 Task: Add Attachment from Trello to Card Card0000000134 in Board Board0000000034 in Workspace WS0000000012 in Trello. Add Cover Yellow to Card Card0000000134 in Board Board0000000034 in Workspace WS0000000012 in Trello. Add "Copy Card To …" Button titled Button0000000134 to "bottom" of the list "To Do" to Card Card0000000134 in Board Board0000000034 in Workspace WS0000000012 in Trello. Add Description DS0000000134 to Card Card0000000134 in Board Board0000000034 in Workspace WS0000000012 in Trello. Add Comment CM0000000134 to Card Card0000000134 in Board Board0000000034 in Workspace WS0000000012 in Trello
Action: Mouse moved to (398, 427)
Screenshot: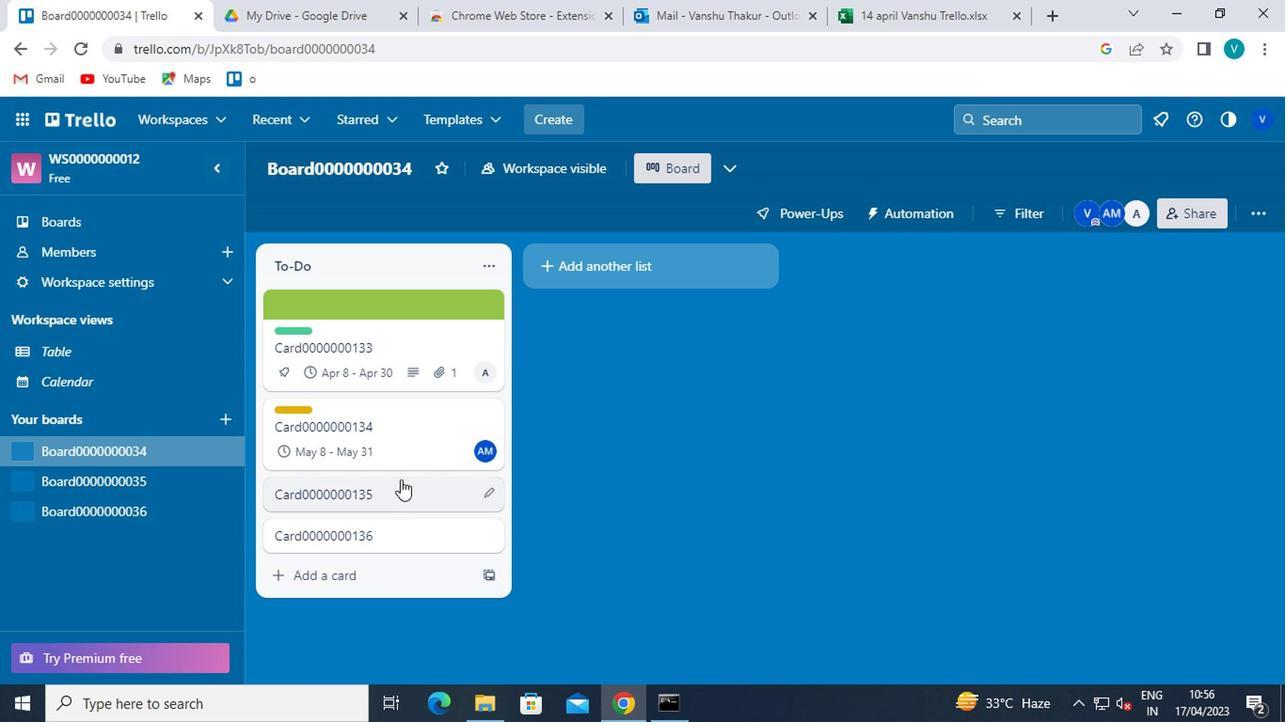 
Action: Mouse pressed left at (398, 427)
Screenshot: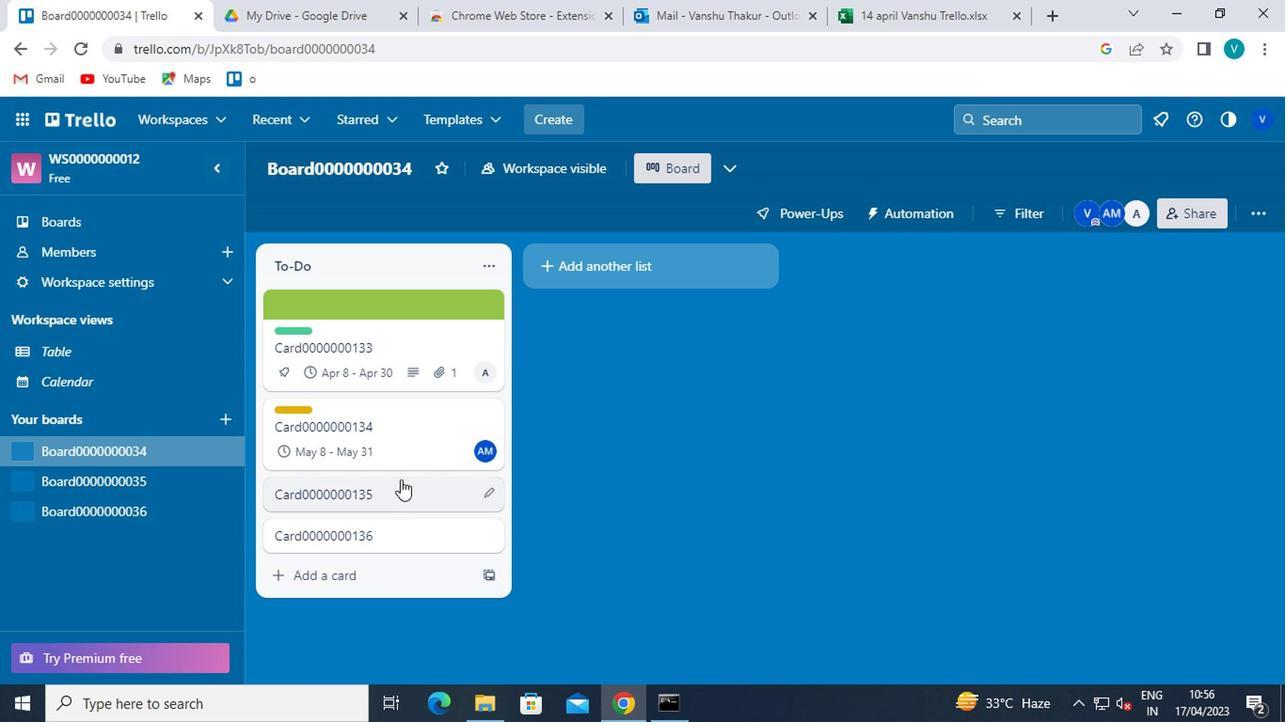 
Action: Mouse moved to (910, 470)
Screenshot: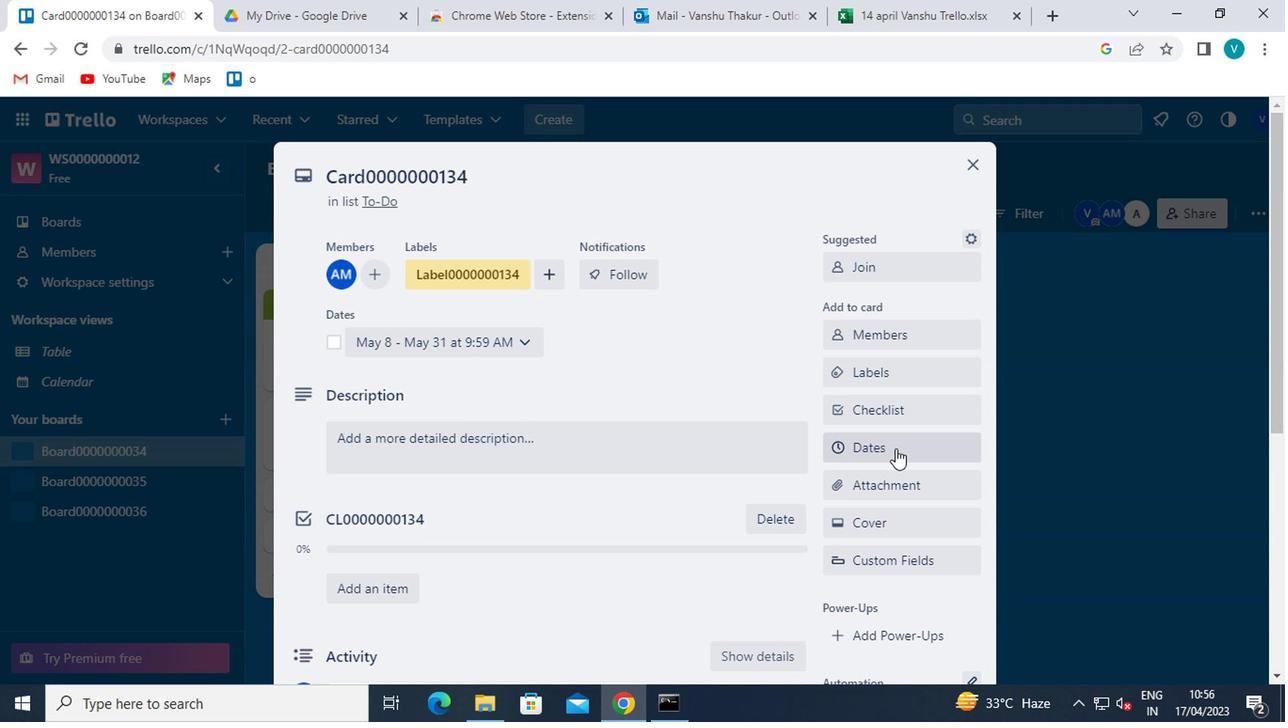 
Action: Mouse pressed left at (910, 470)
Screenshot: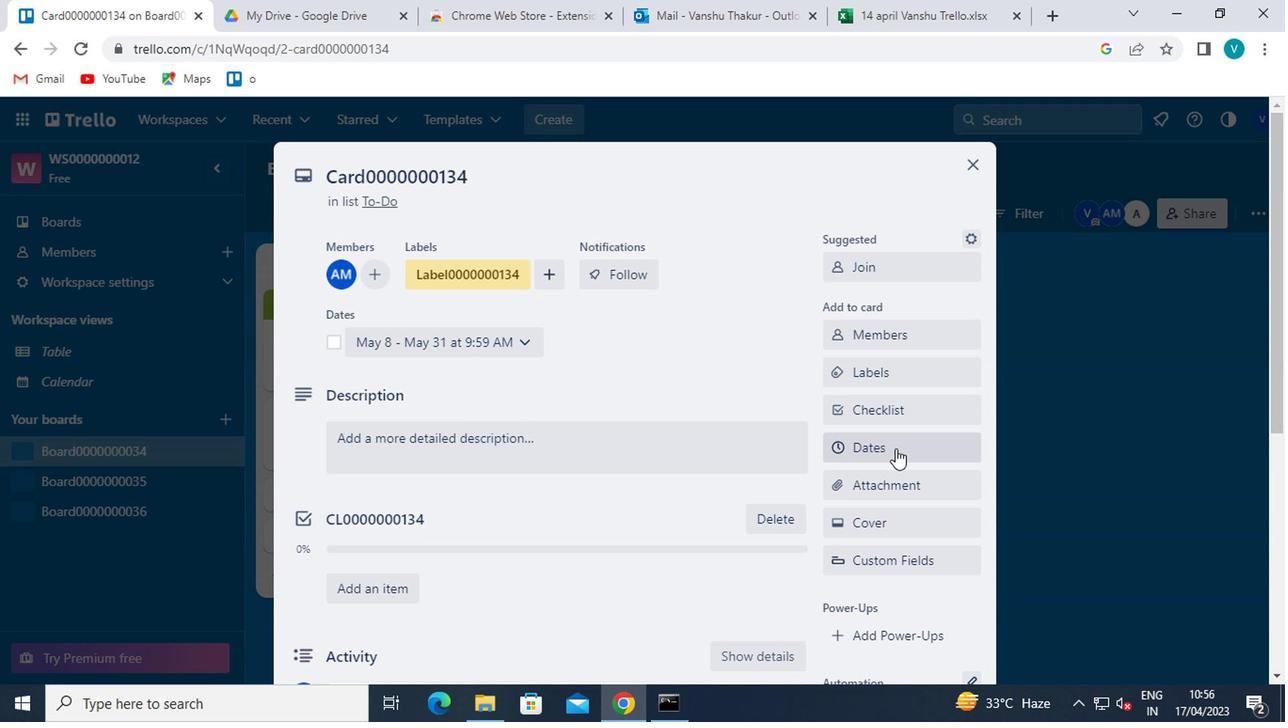 
Action: Mouse moved to (912, 474)
Screenshot: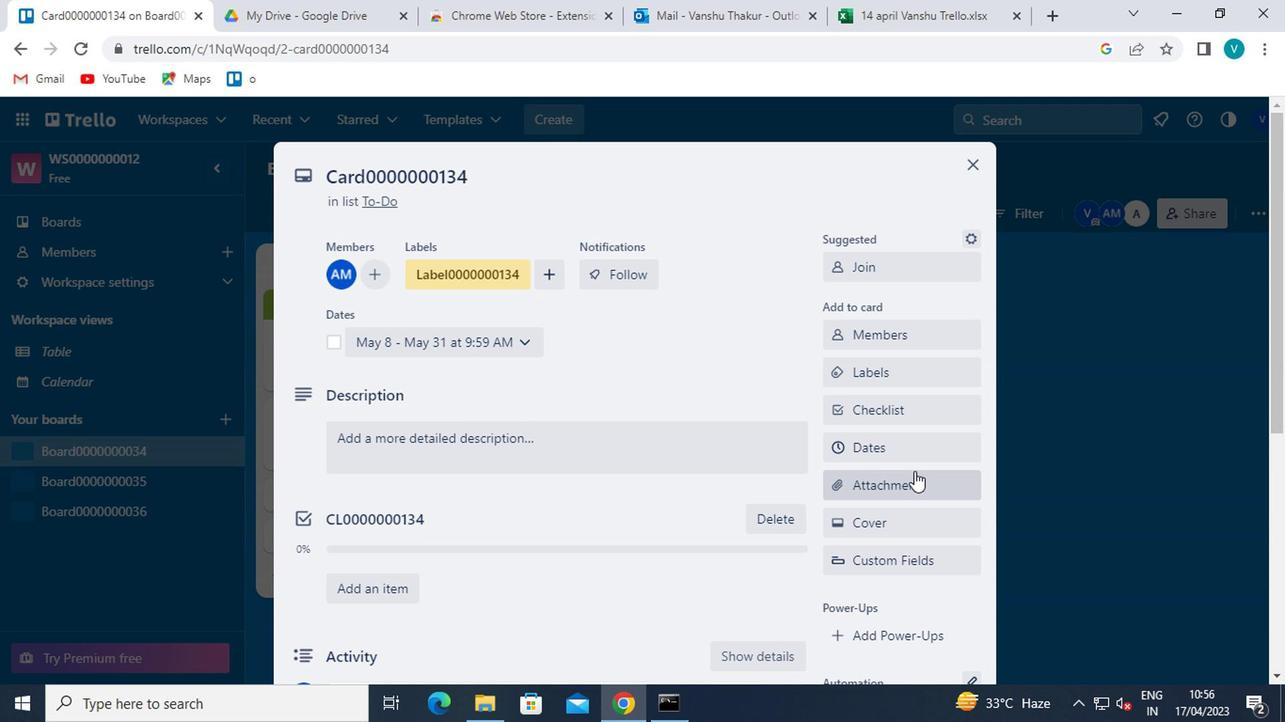 
Action: Mouse pressed left at (912, 474)
Screenshot: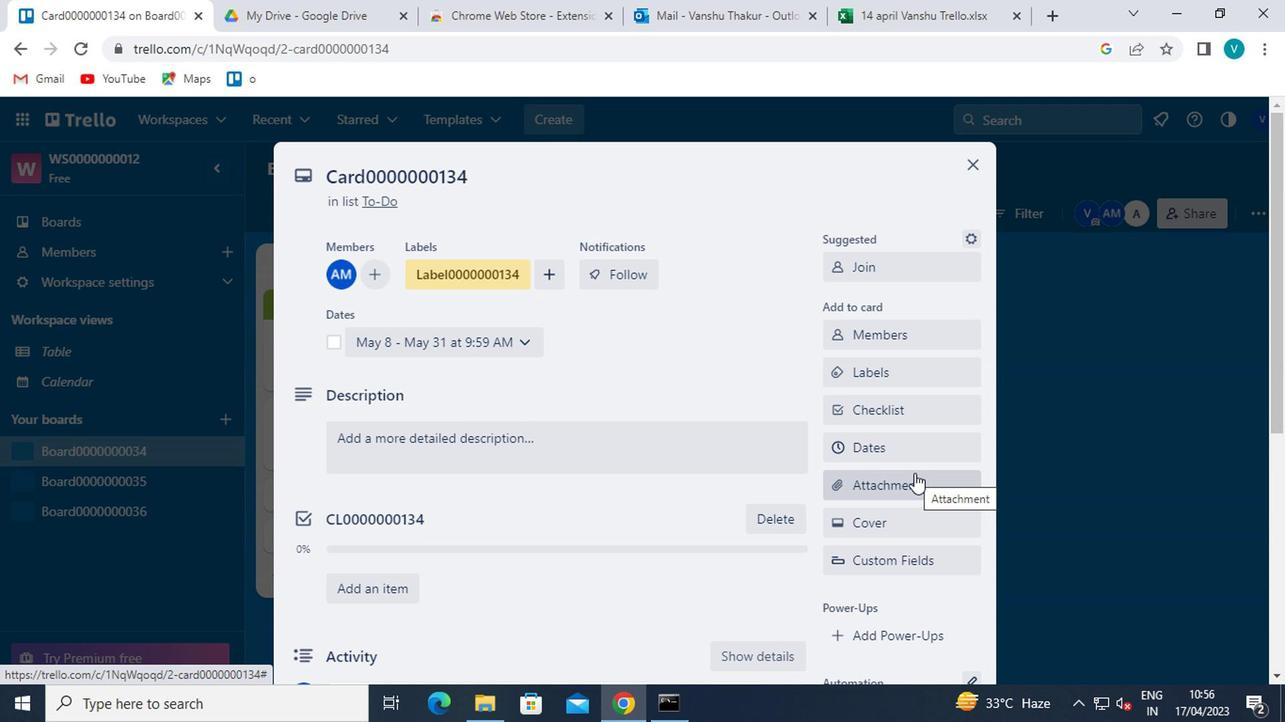 
Action: Mouse moved to (886, 232)
Screenshot: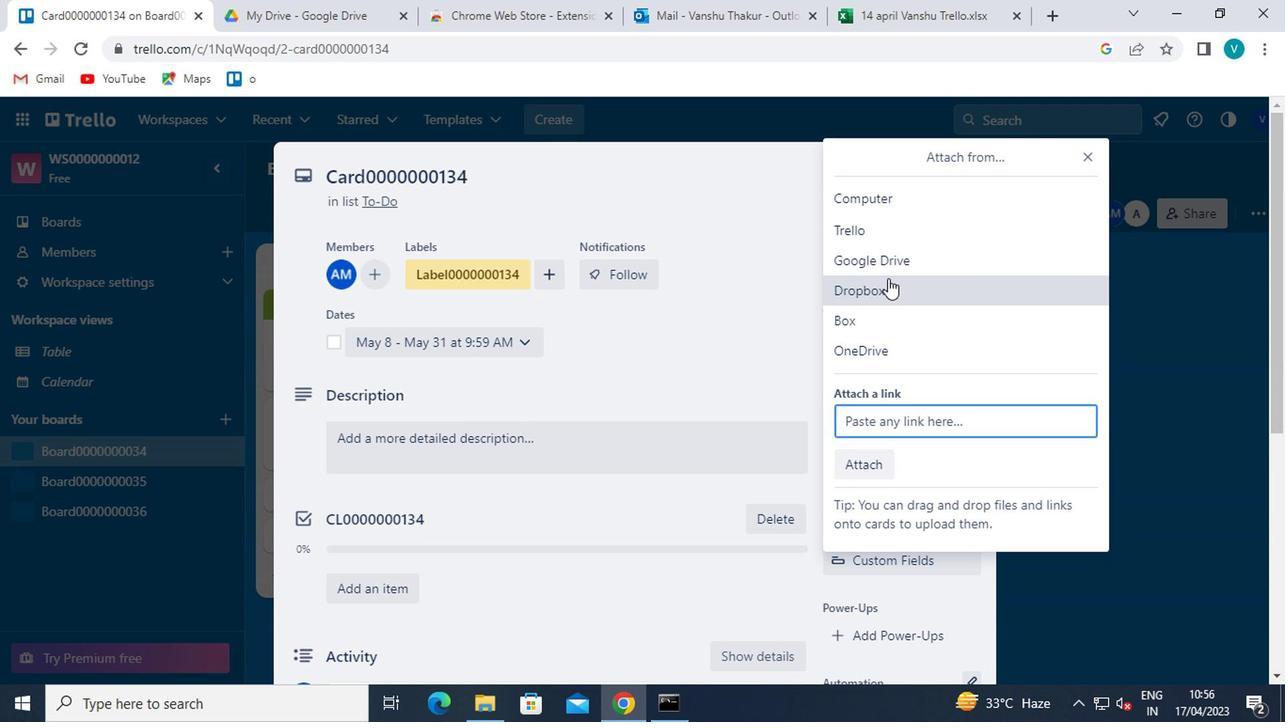 
Action: Mouse pressed left at (886, 232)
Screenshot: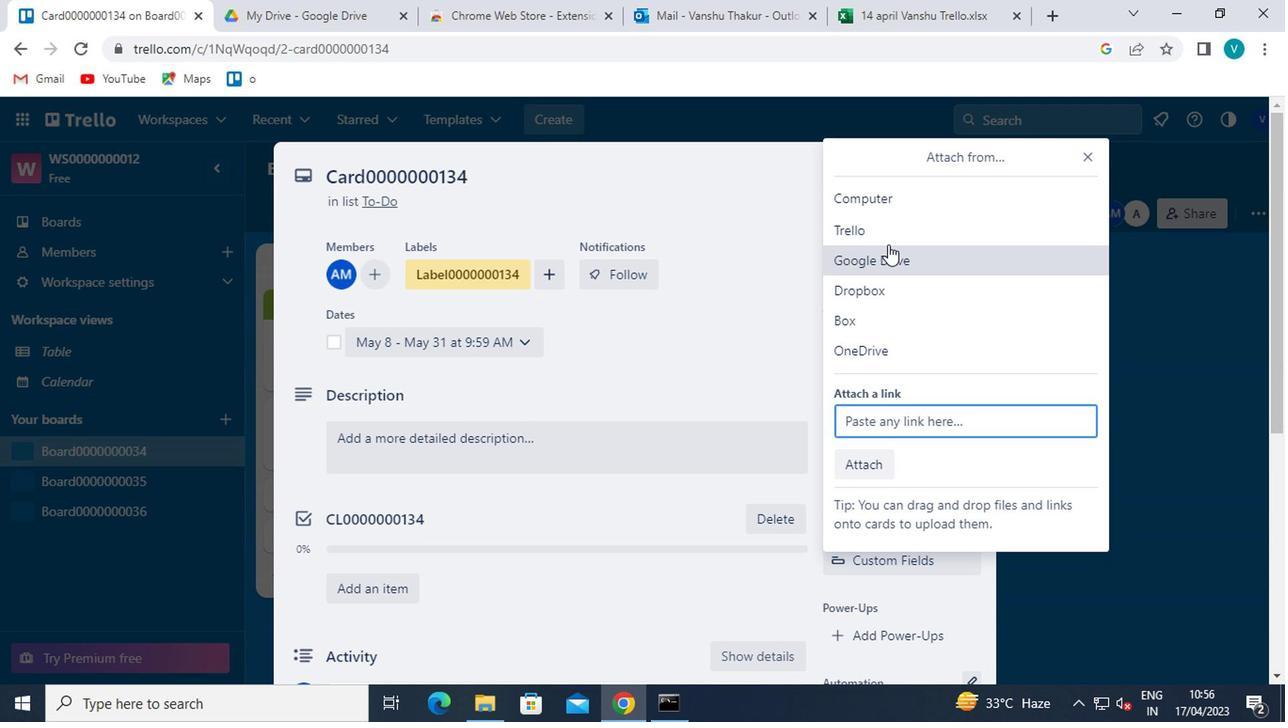 
Action: Mouse moved to (901, 356)
Screenshot: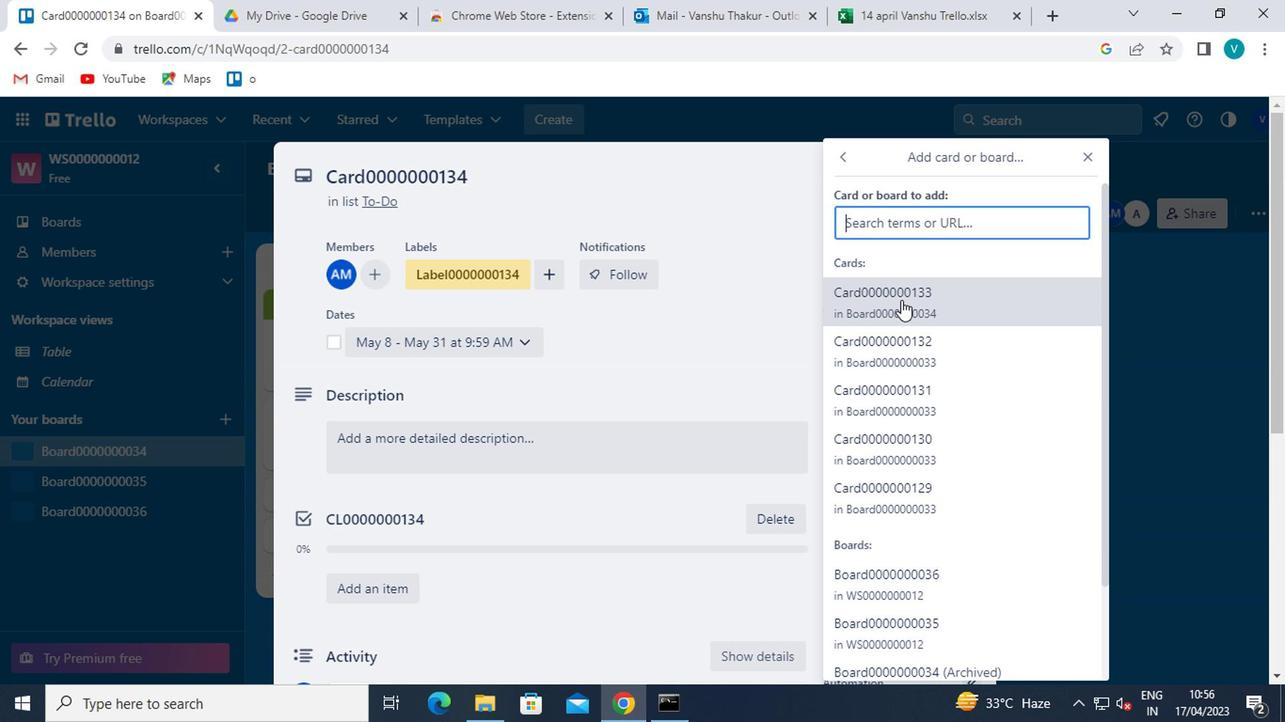 
Action: Mouse pressed left at (901, 356)
Screenshot: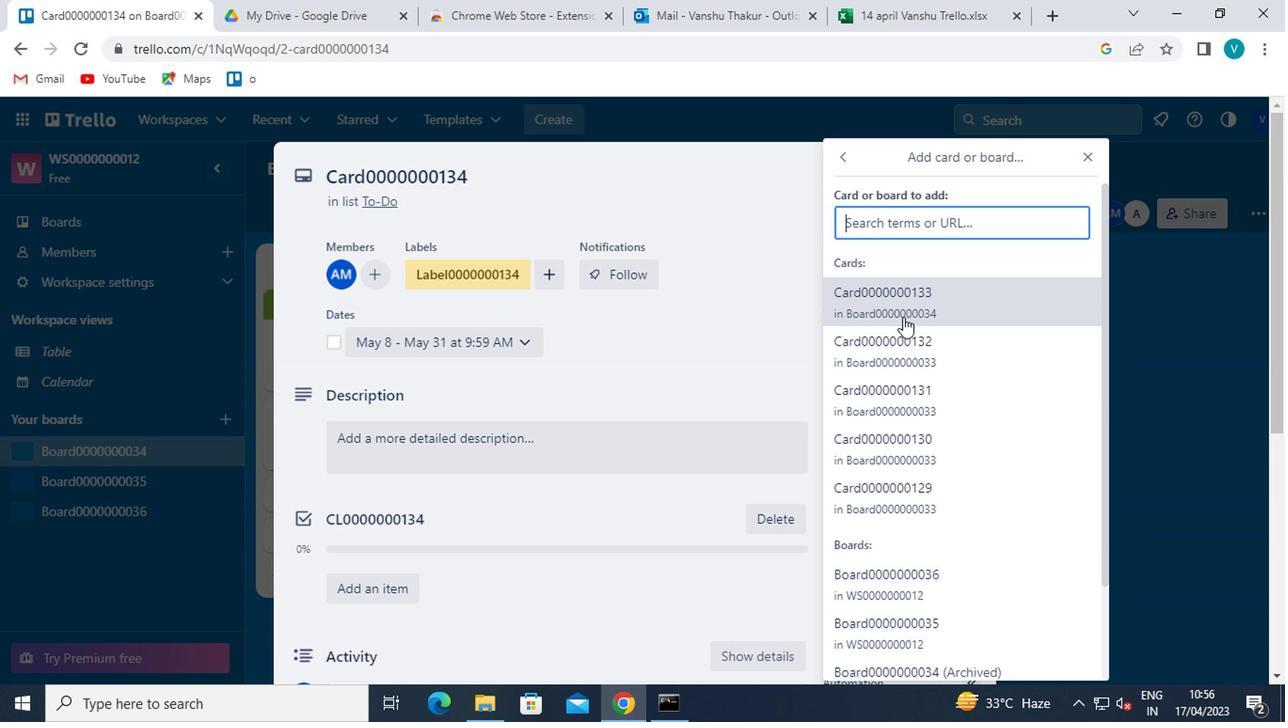 
Action: Mouse moved to (898, 519)
Screenshot: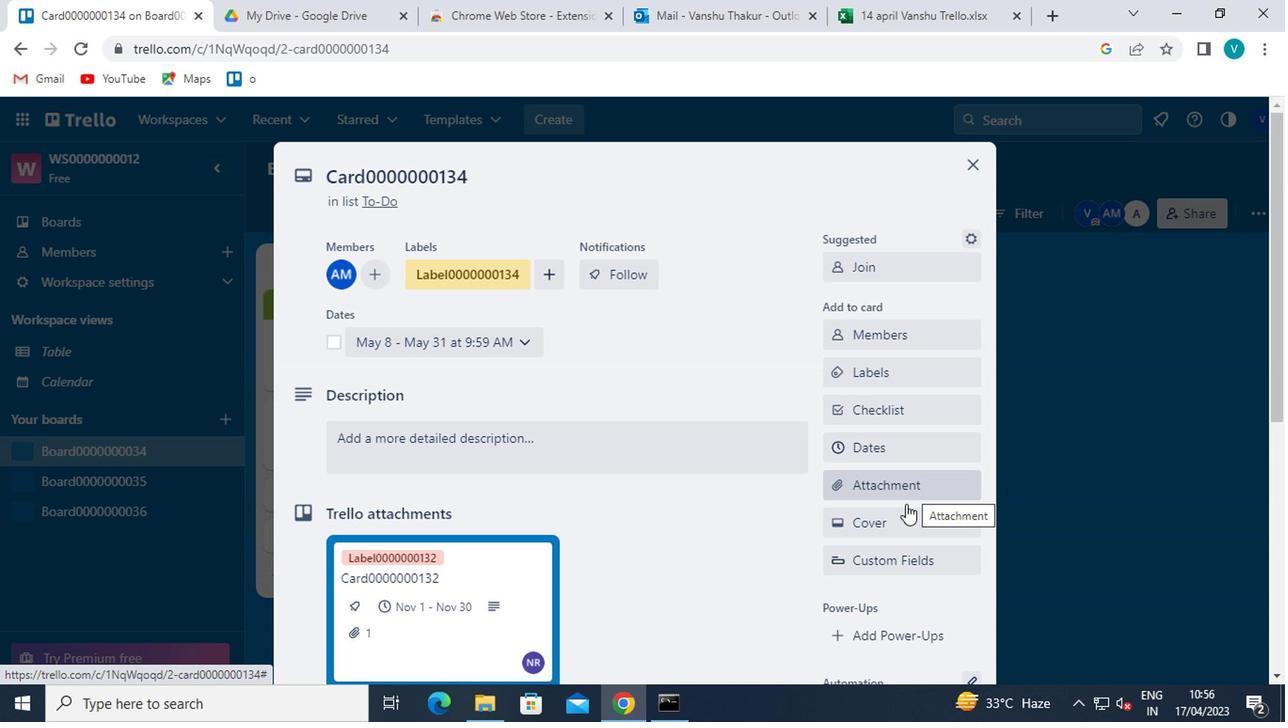 
Action: Mouse pressed left at (898, 519)
Screenshot: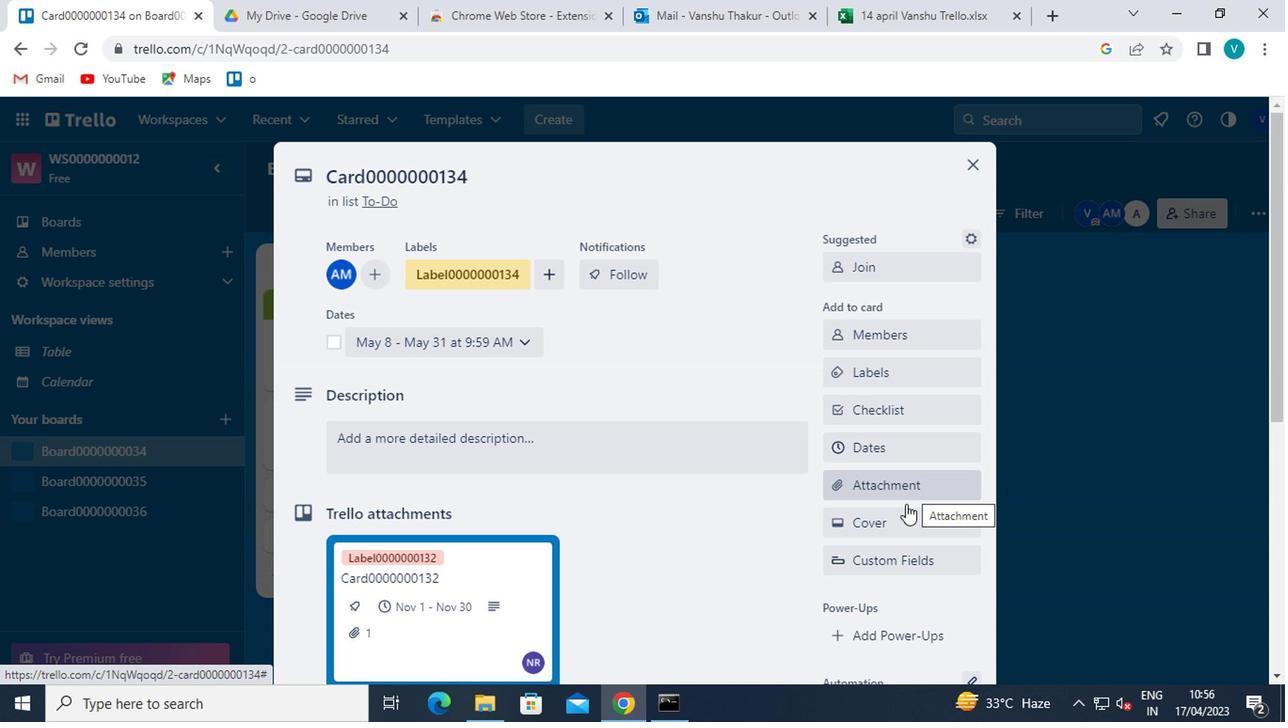 
Action: Mouse moved to (907, 333)
Screenshot: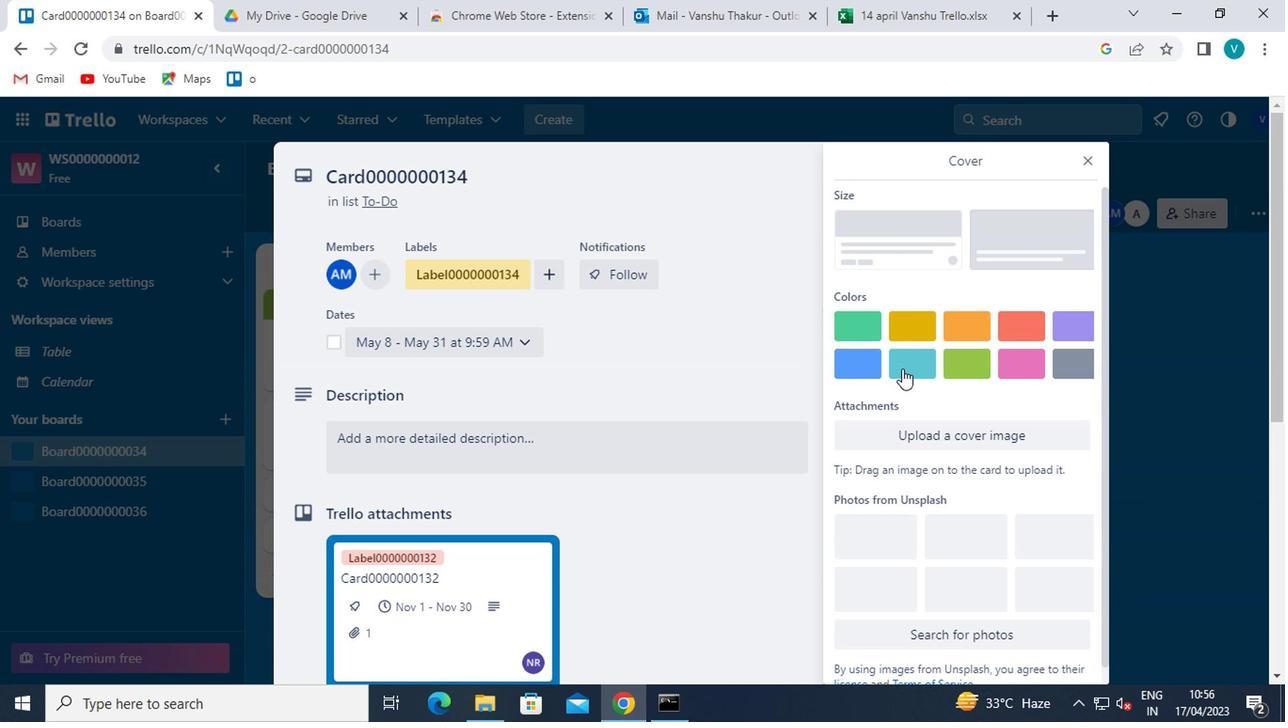 
Action: Mouse pressed left at (907, 333)
Screenshot: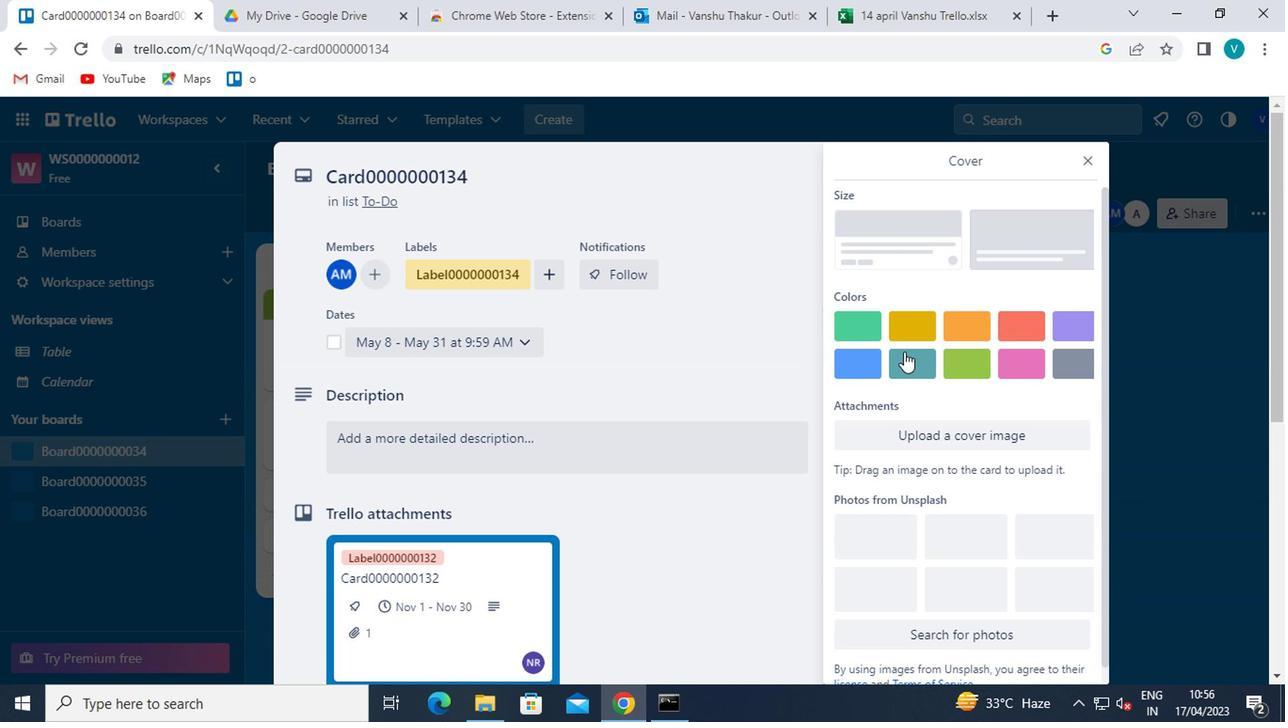 
Action: Mouse moved to (1083, 166)
Screenshot: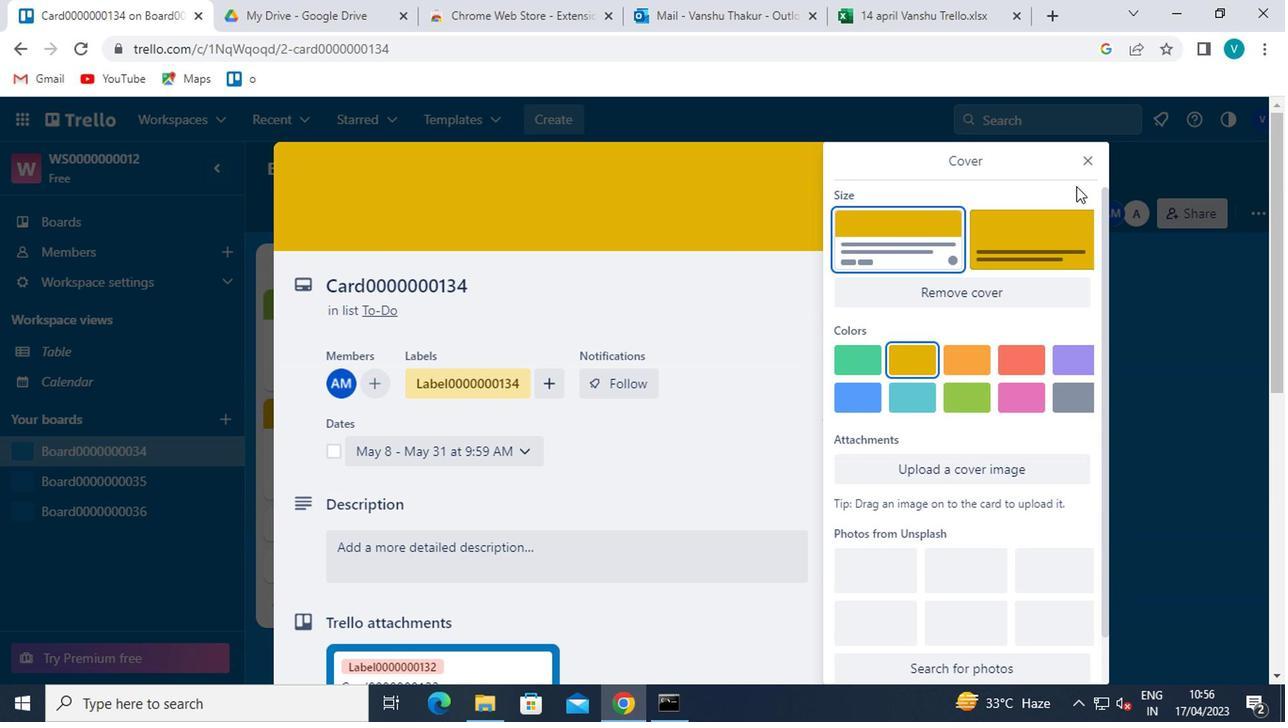 
Action: Mouse pressed left at (1083, 166)
Screenshot: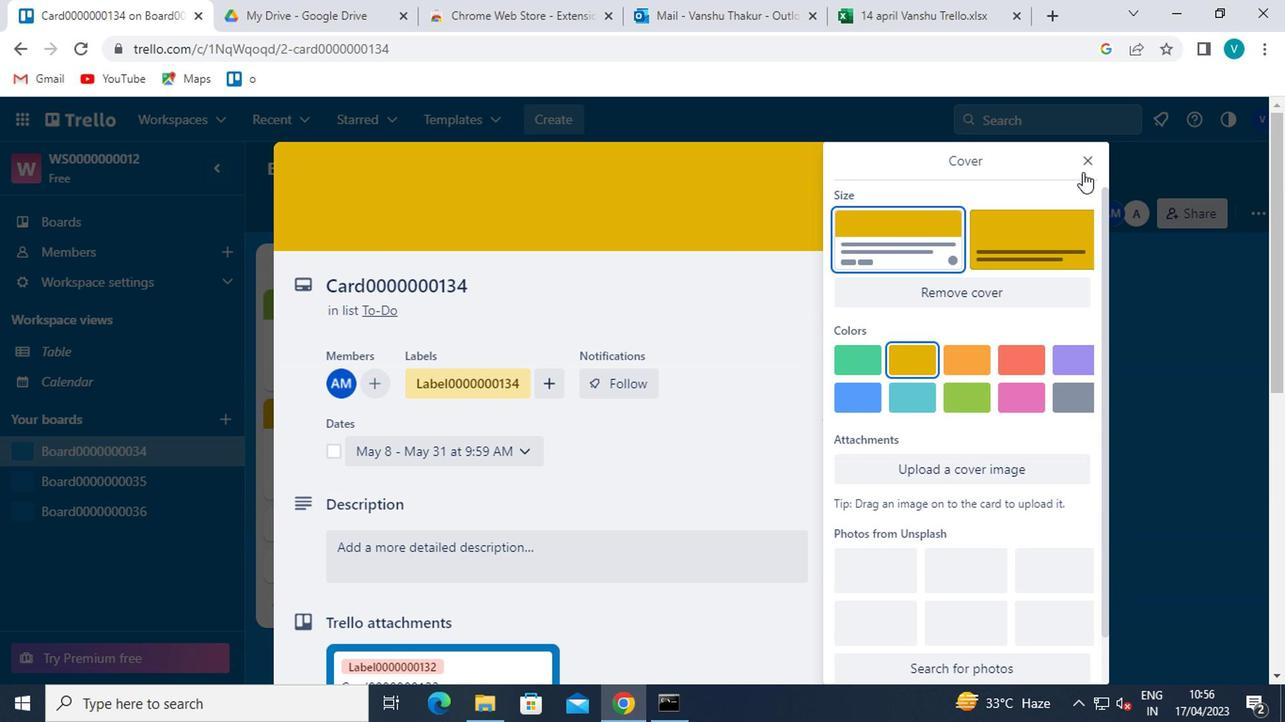 
Action: Mouse moved to (919, 435)
Screenshot: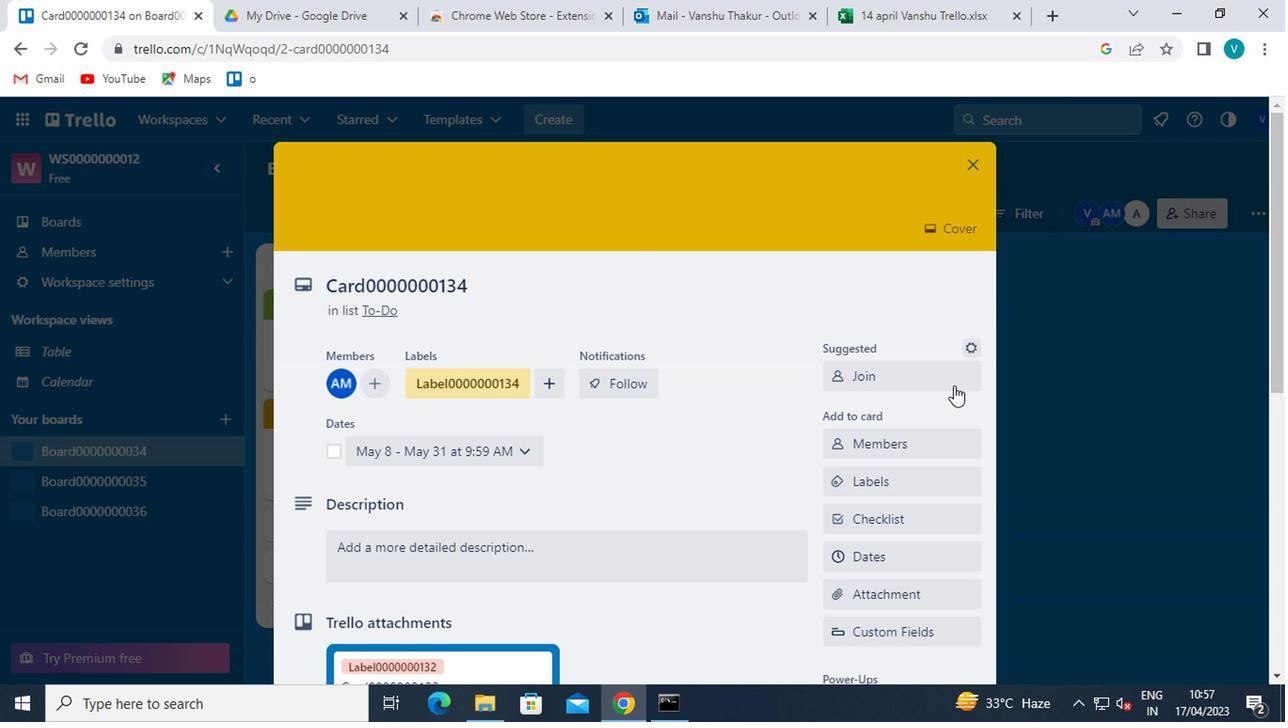 
Action: Mouse scrolled (919, 433) with delta (0, -1)
Screenshot: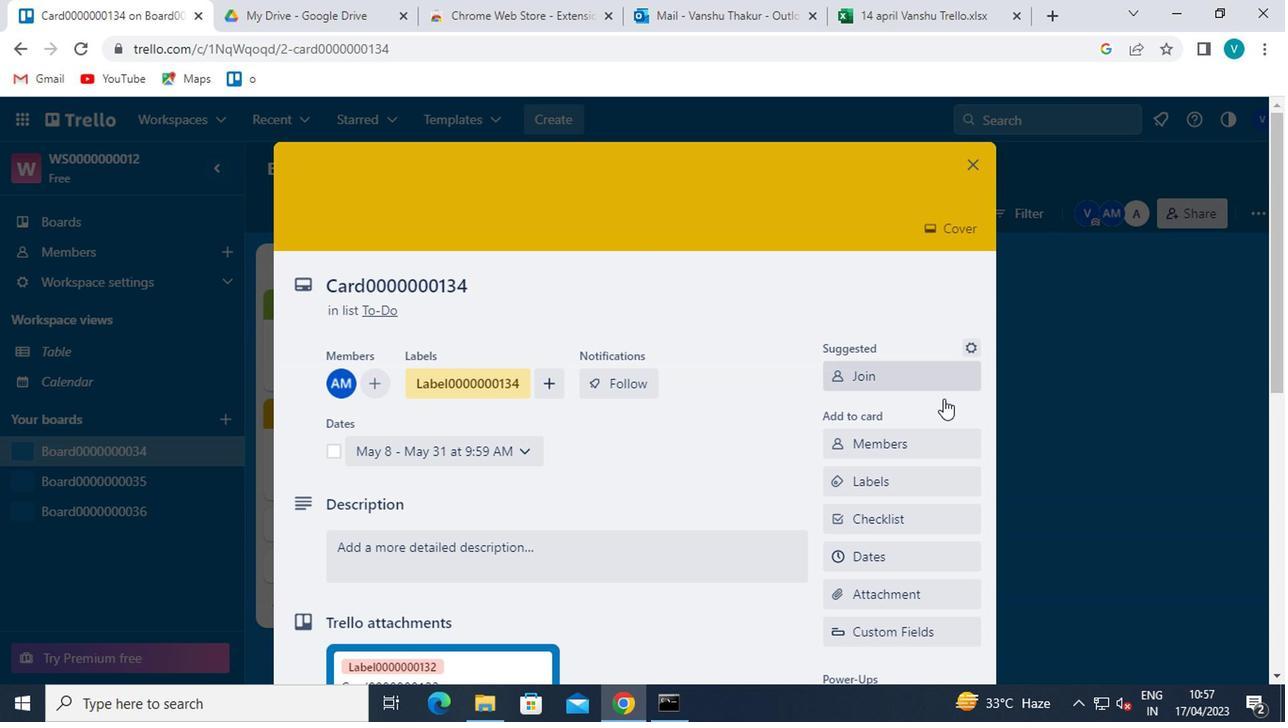 
Action: Mouse moved to (919, 437)
Screenshot: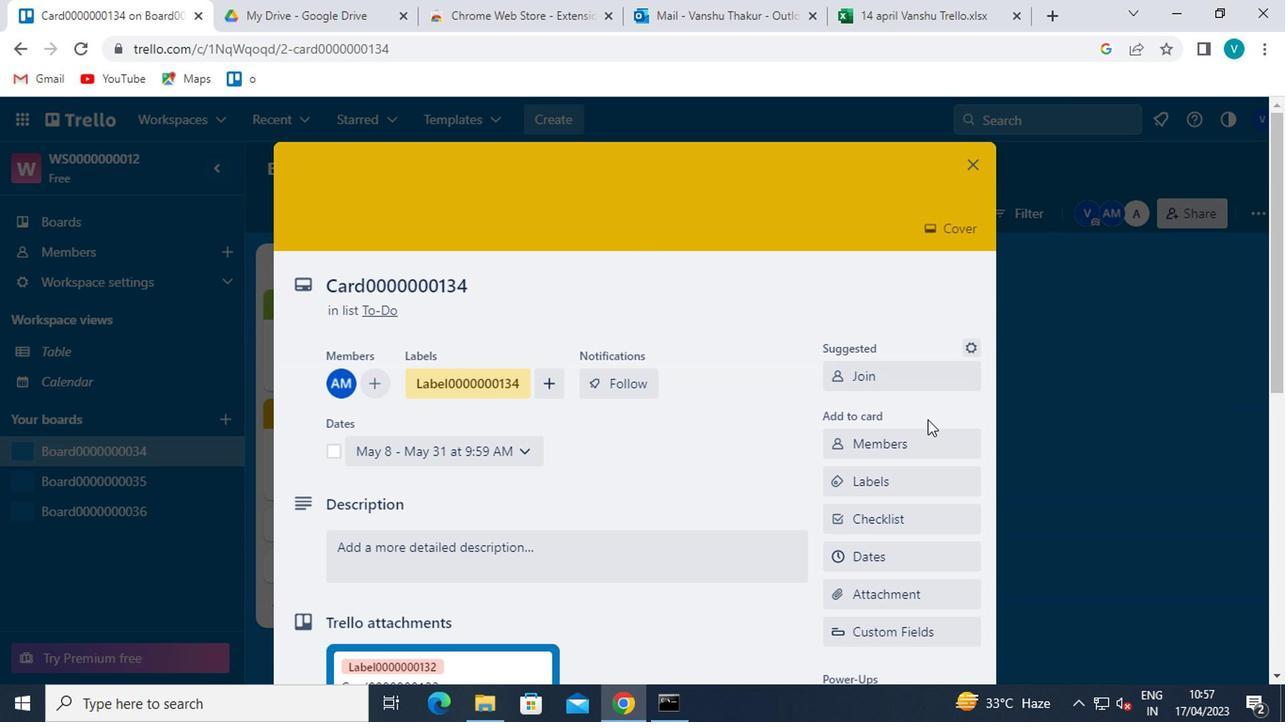 
Action: Mouse scrolled (919, 437) with delta (0, 0)
Screenshot: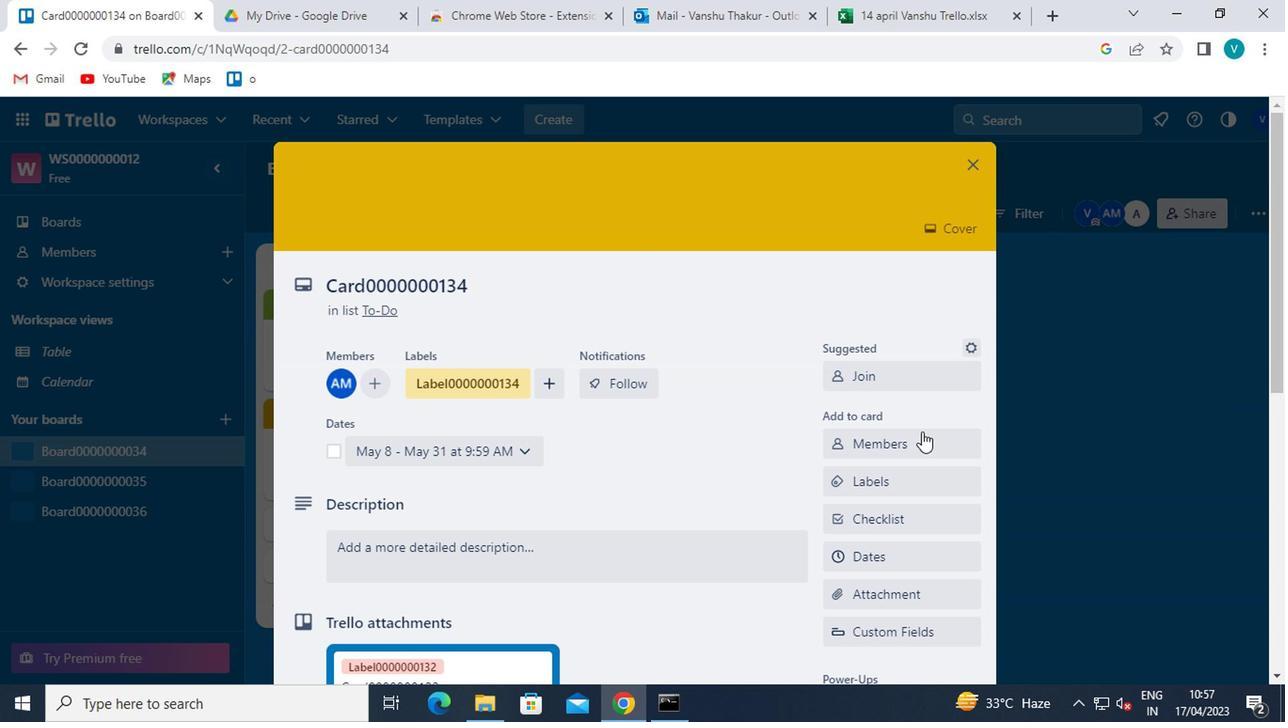 
Action: Mouse moved to (919, 441)
Screenshot: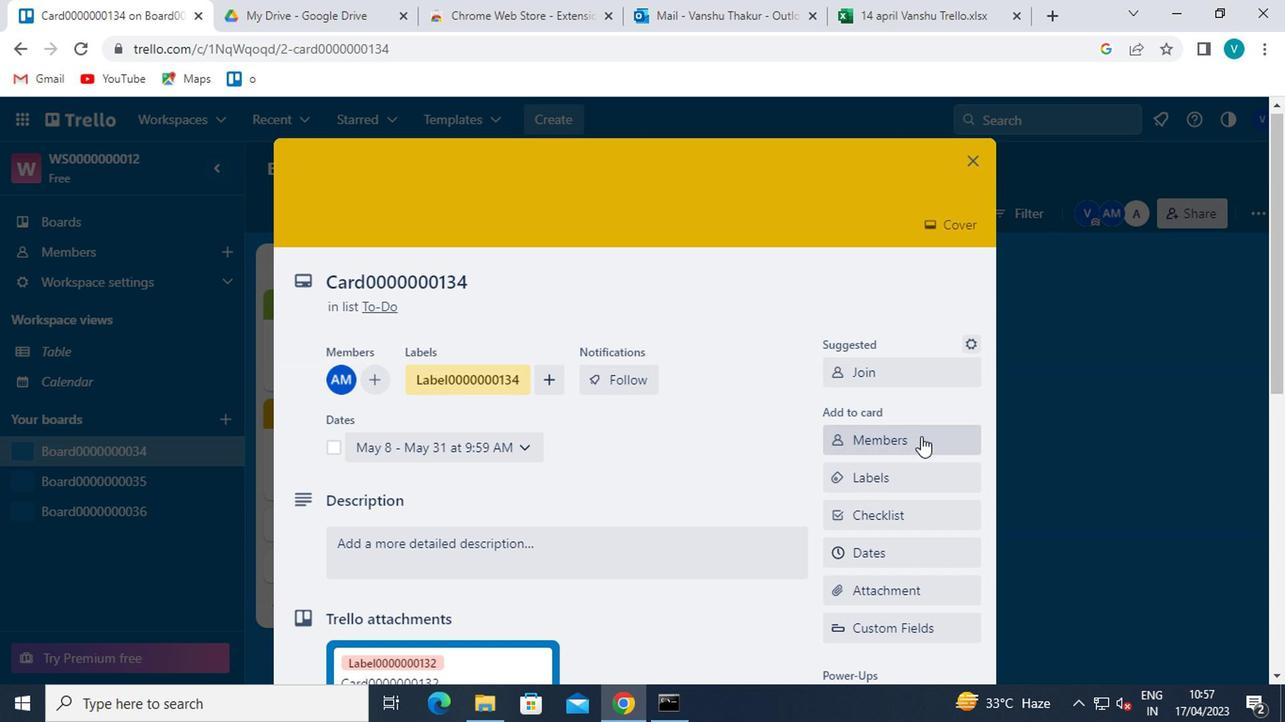 
Action: Mouse scrolled (919, 440) with delta (0, -1)
Screenshot: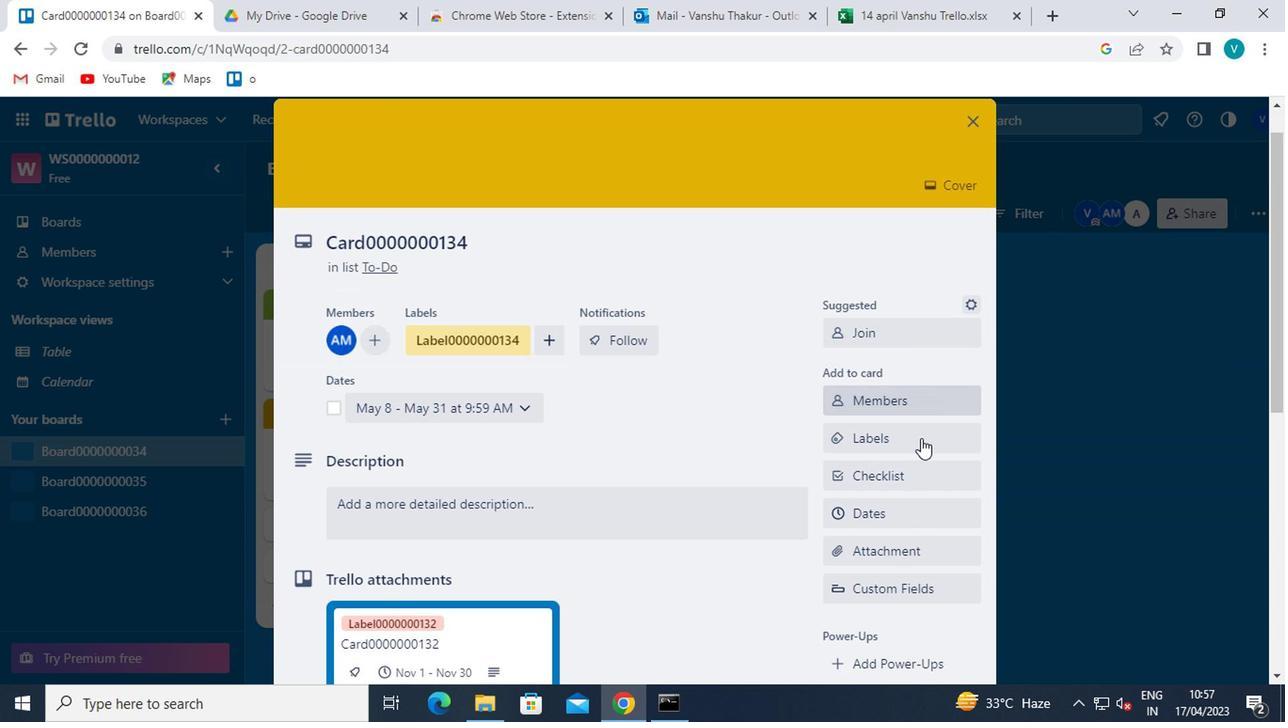 
Action: Mouse moved to (903, 554)
Screenshot: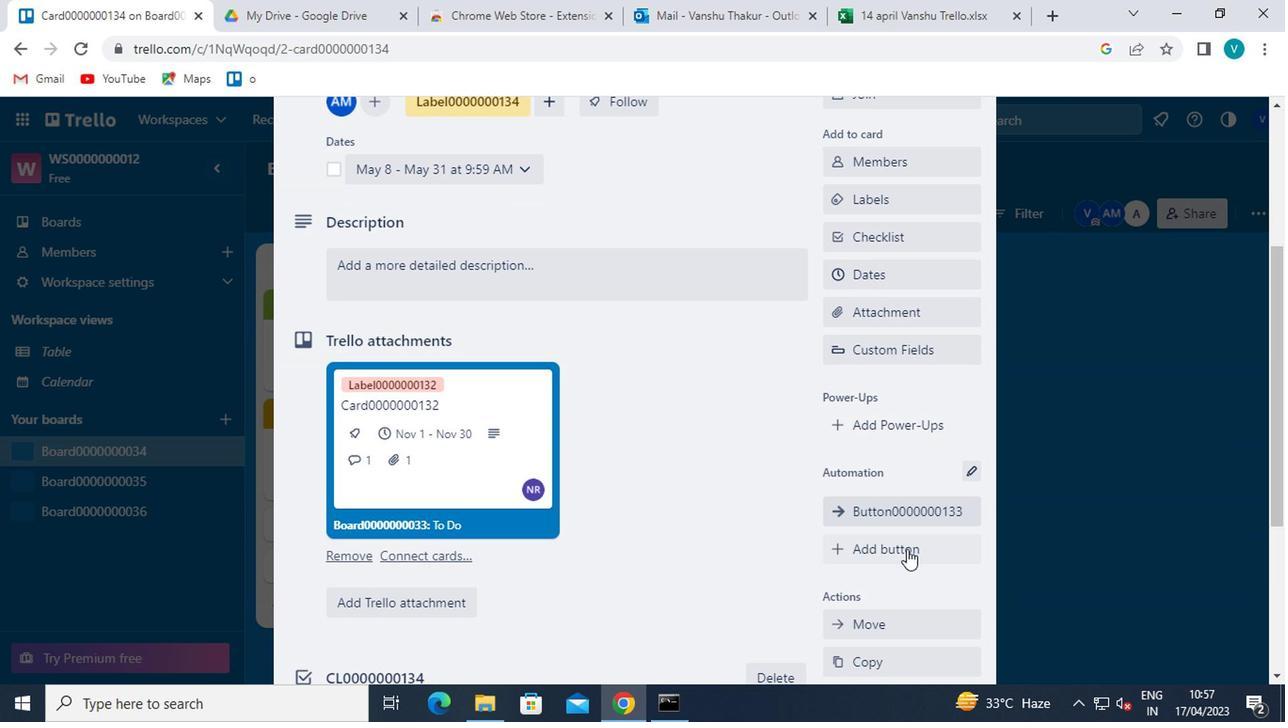 
Action: Mouse pressed left at (903, 554)
Screenshot: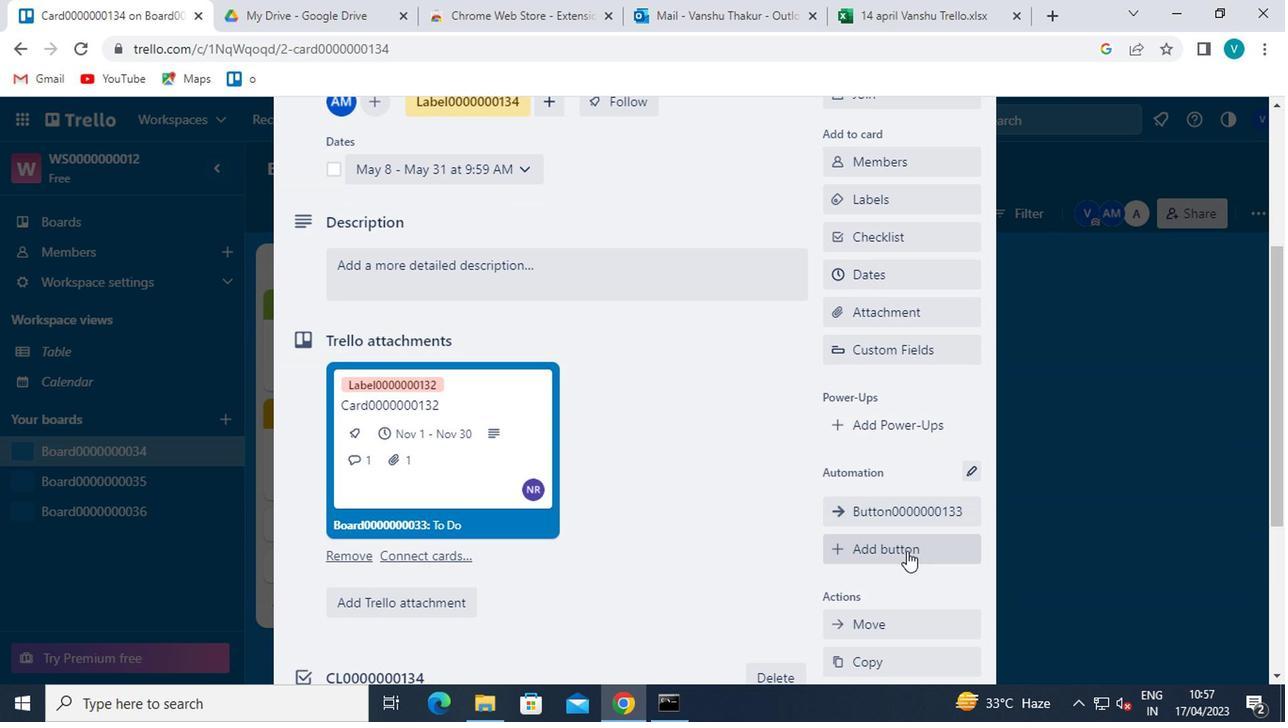 
Action: Mouse moved to (921, 277)
Screenshot: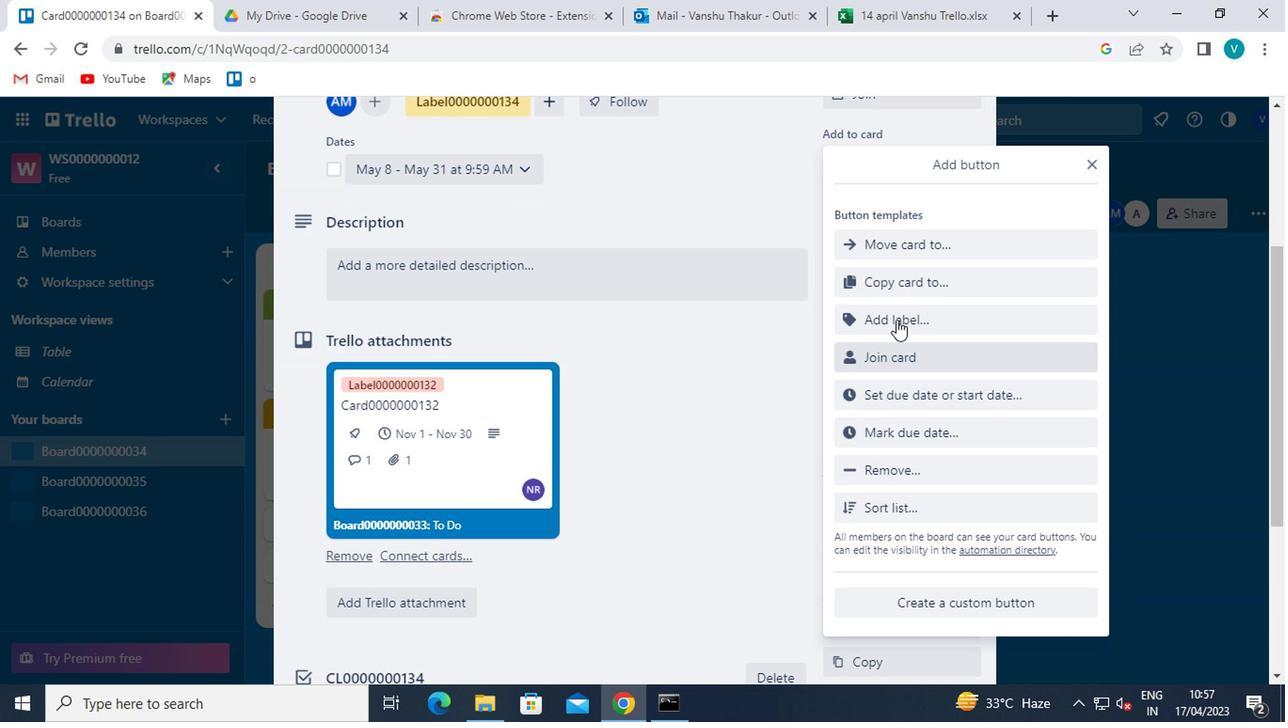 
Action: Mouse pressed left at (921, 277)
Screenshot: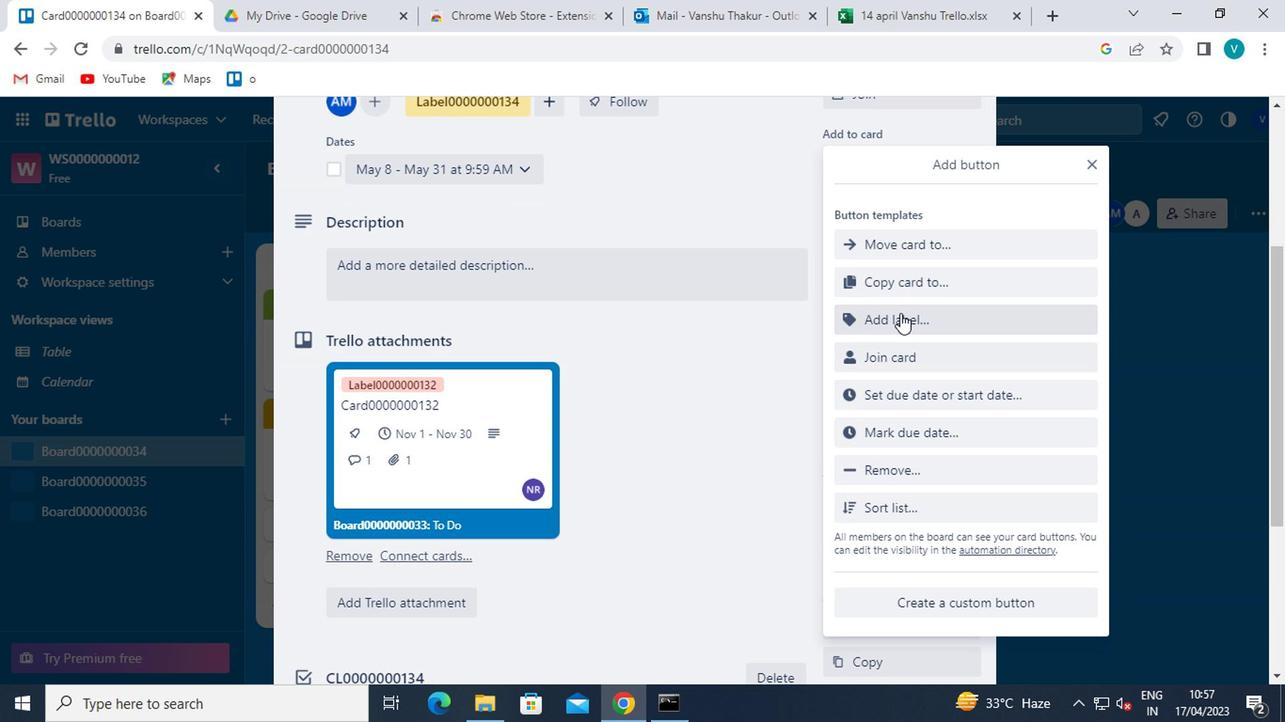 
Action: Mouse moved to (956, 243)
Screenshot: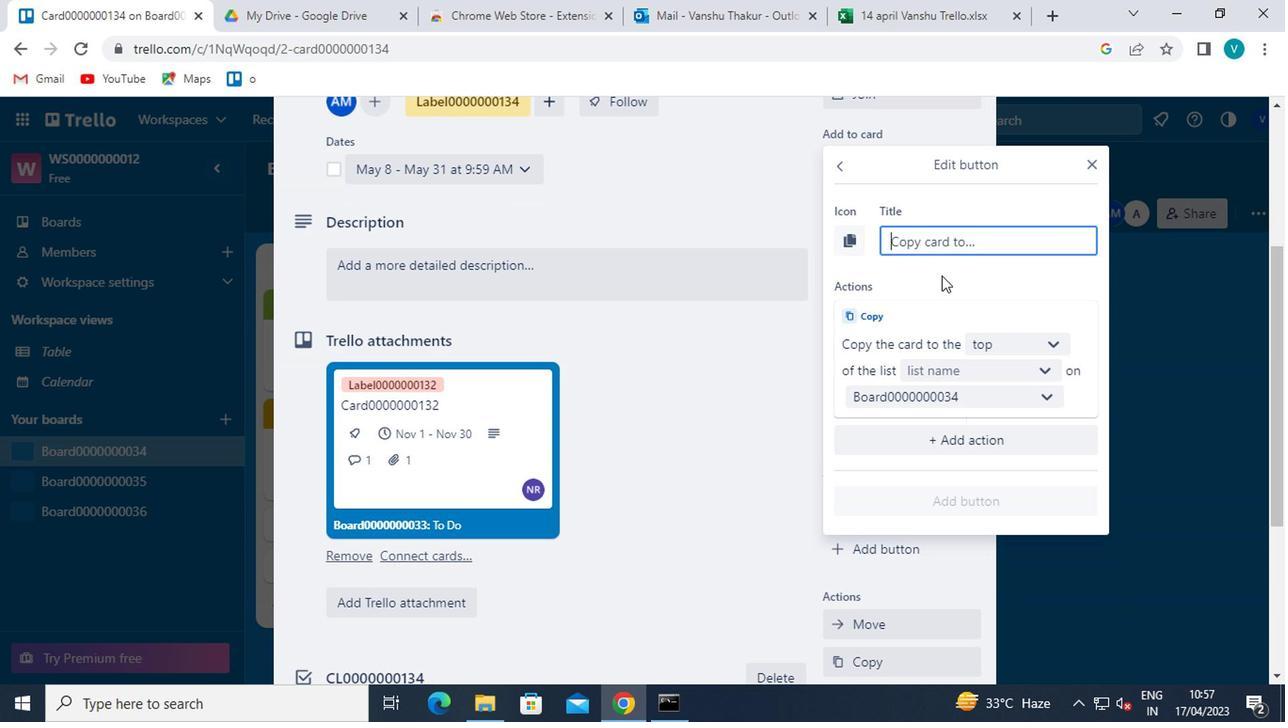 
Action: Mouse pressed left at (956, 243)
Screenshot: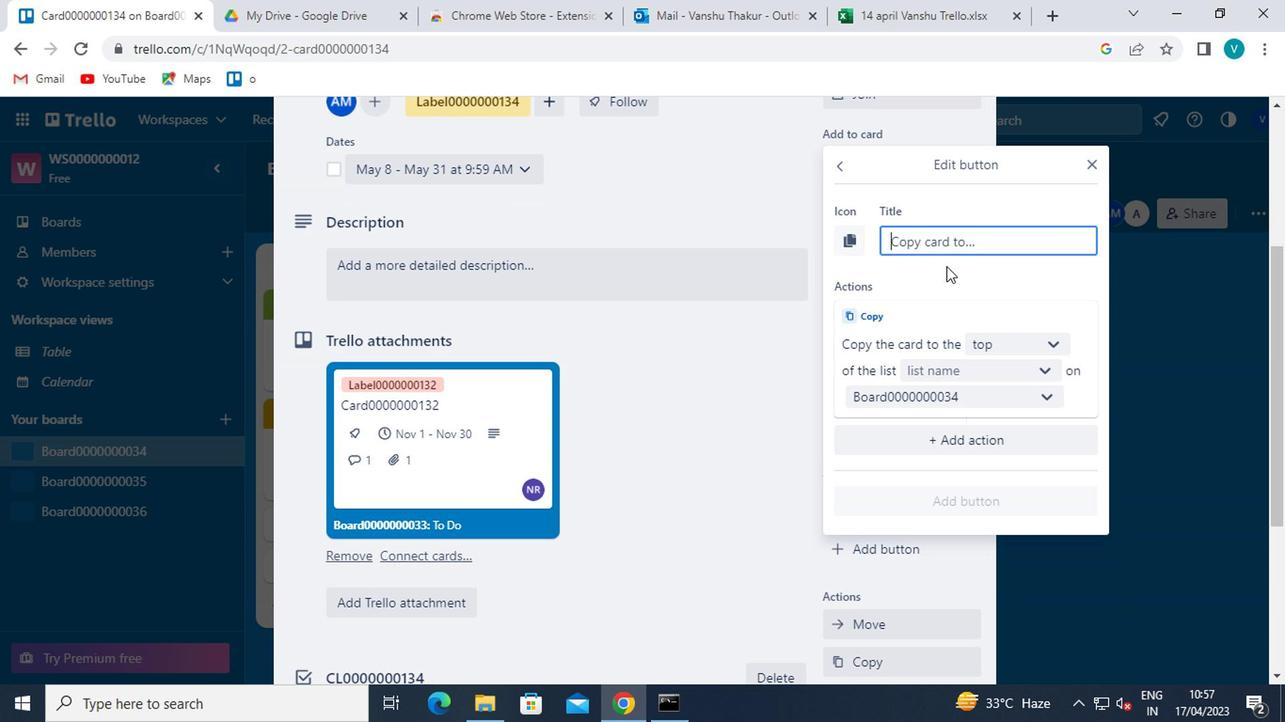 
Action: Key pressed <Key.shift>BUTTON0000000134
Screenshot: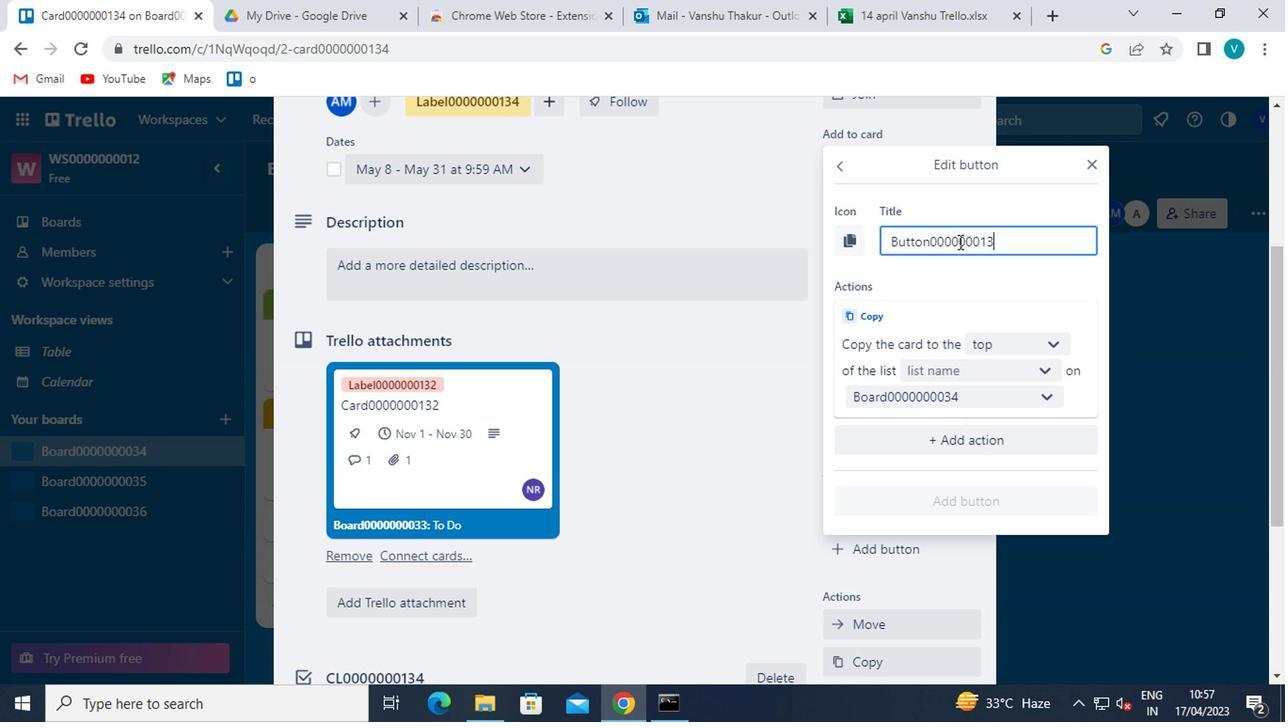 
Action: Mouse moved to (1010, 352)
Screenshot: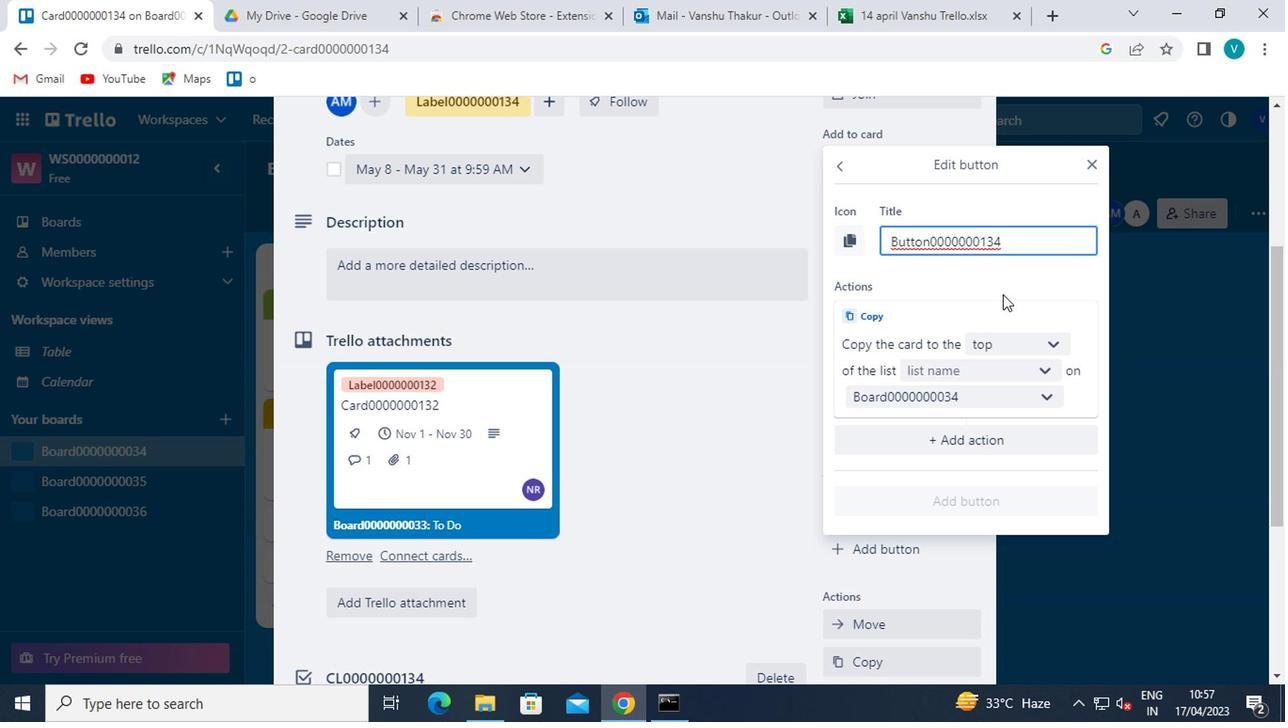 
Action: Mouse pressed left at (1010, 352)
Screenshot: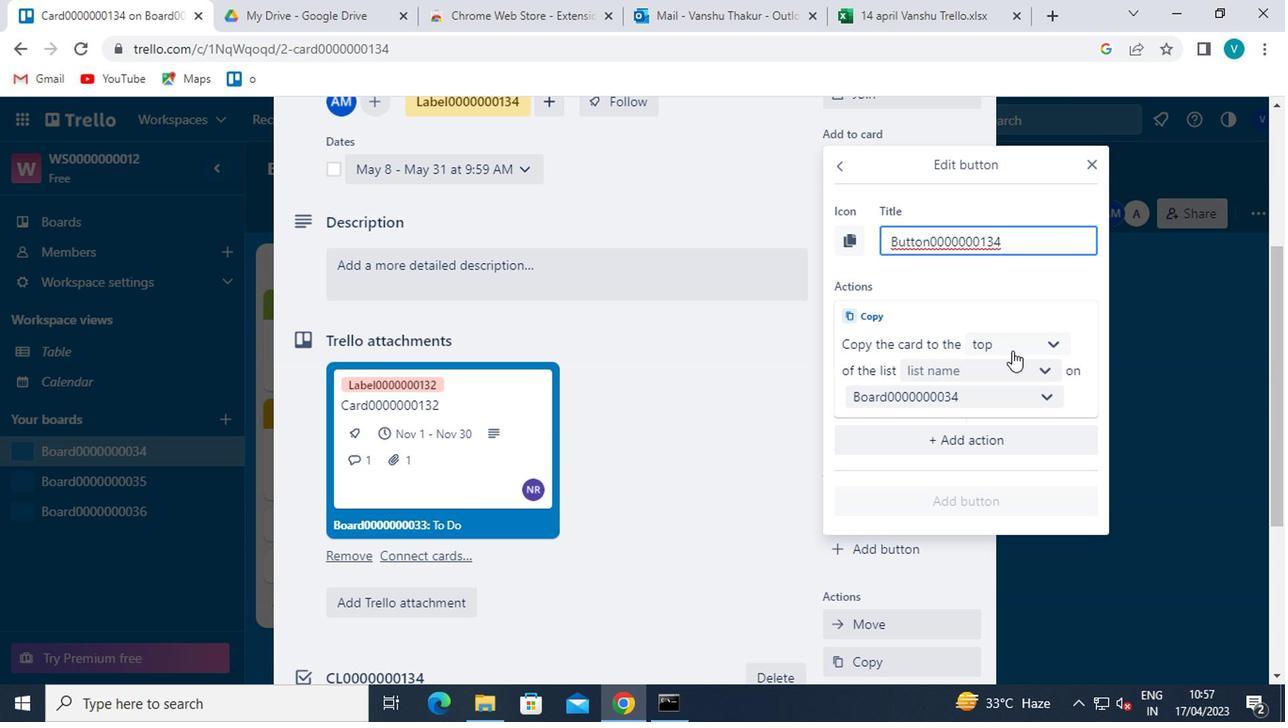
Action: Mouse moved to (1006, 409)
Screenshot: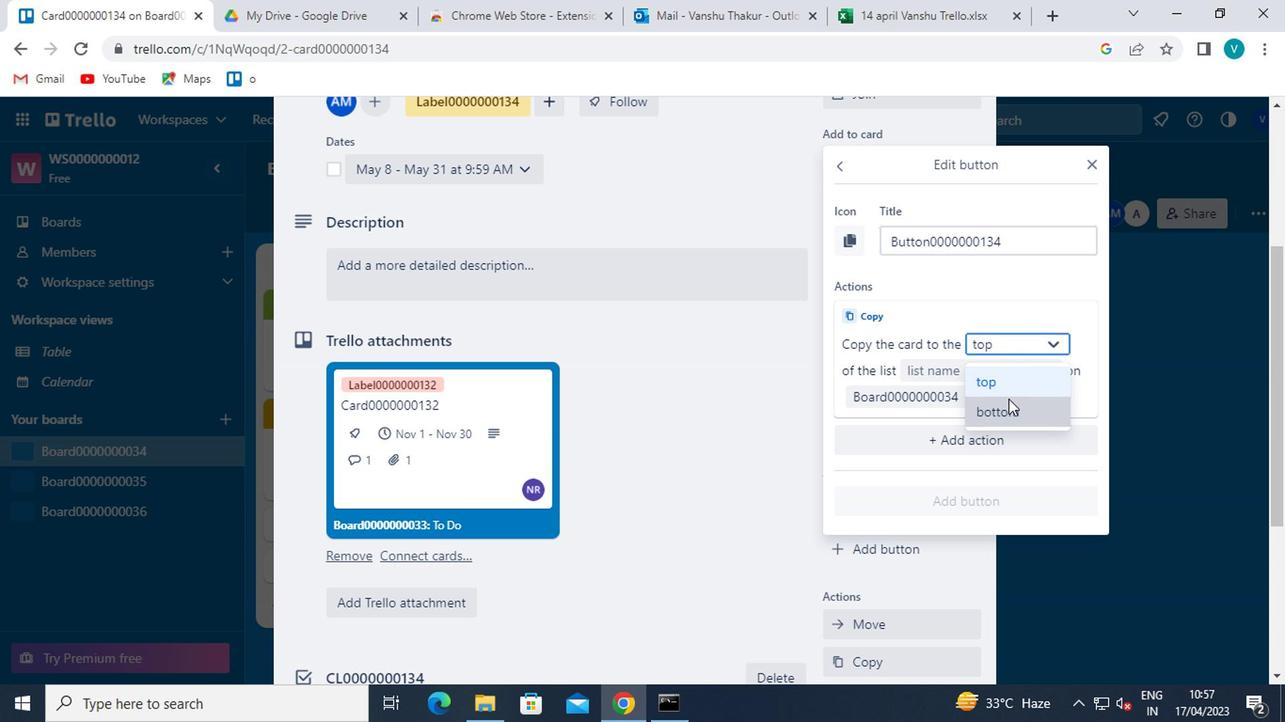 
Action: Mouse pressed left at (1006, 409)
Screenshot: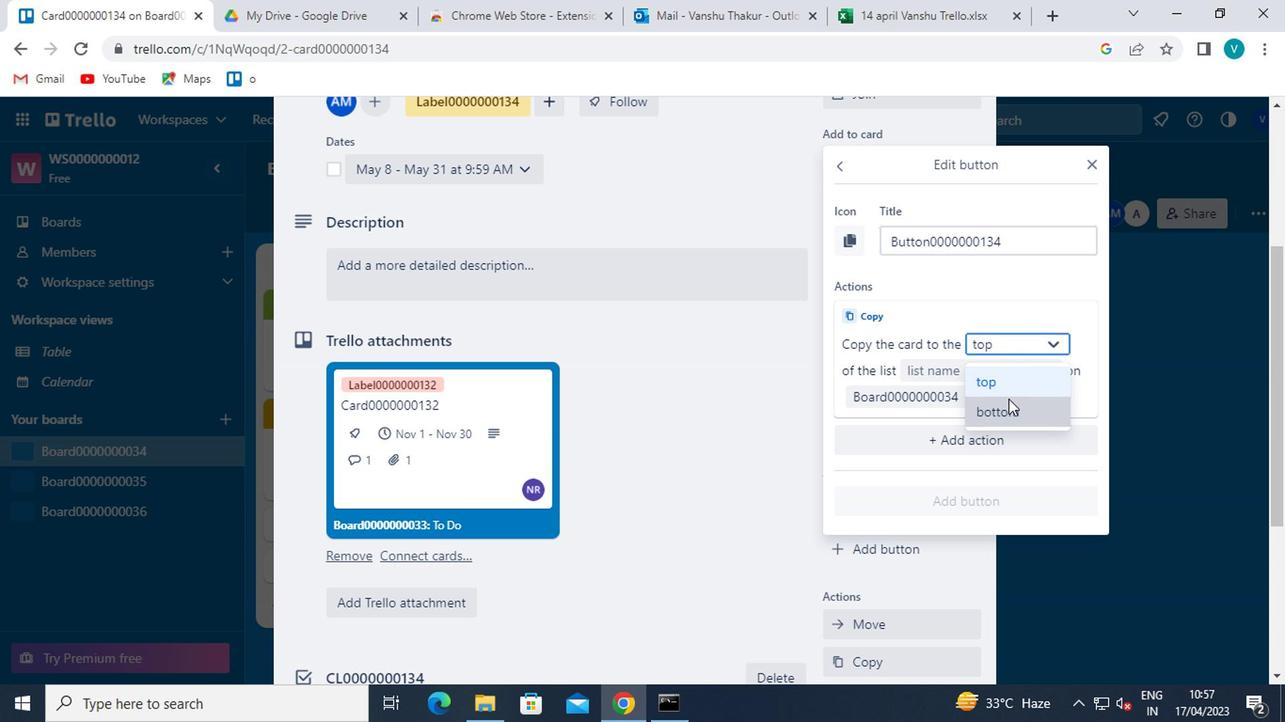 
Action: Mouse moved to (1023, 374)
Screenshot: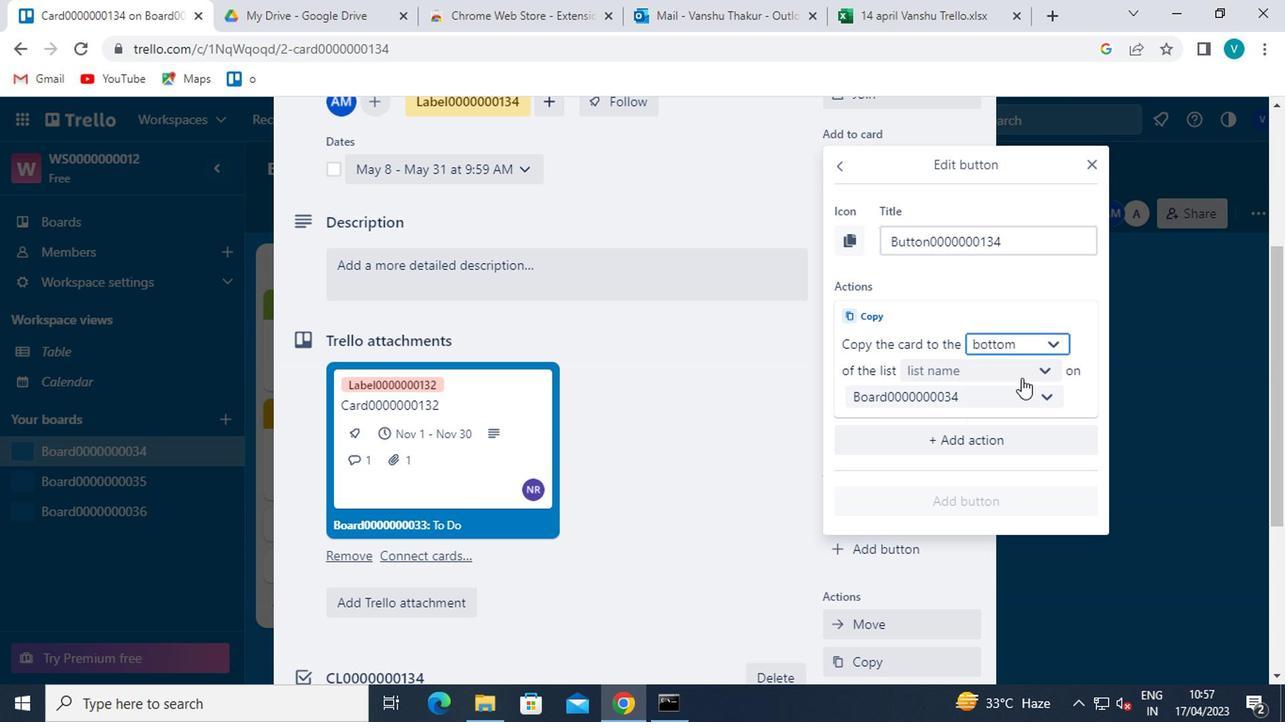 
Action: Mouse pressed left at (1023, 374)
Screenshot: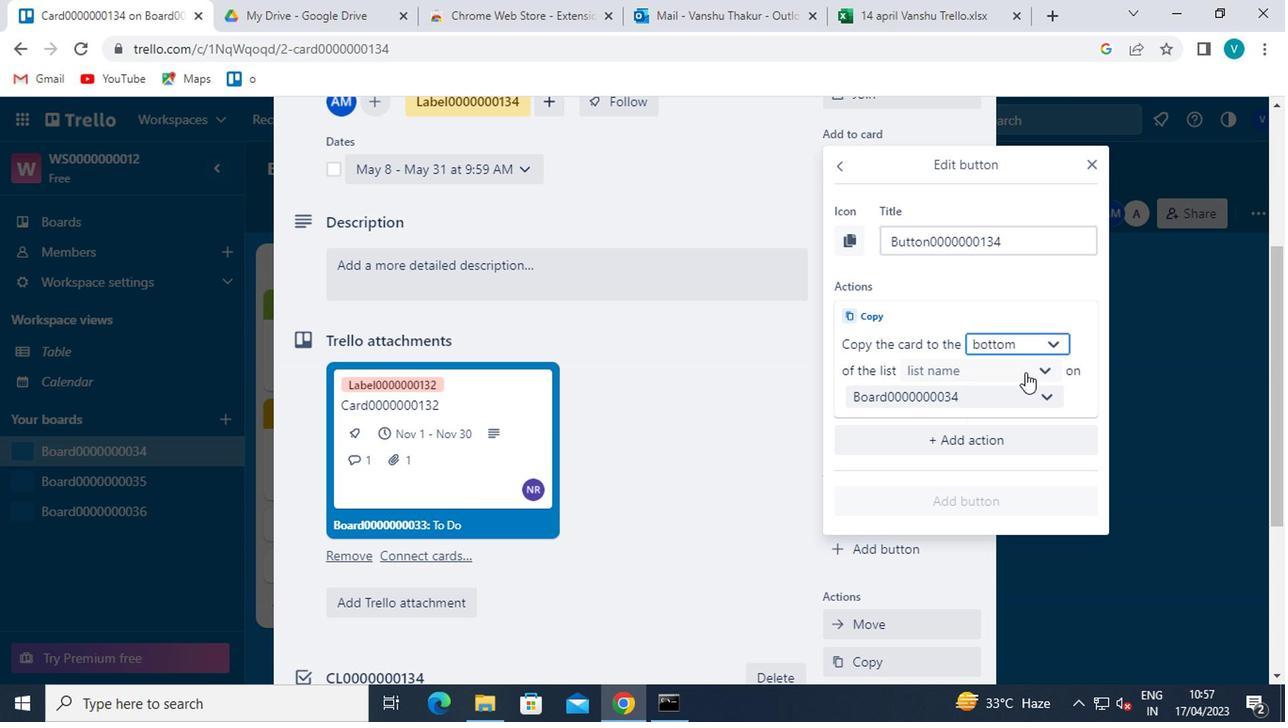 
Action: Mouse moved to (1008, 400)
Screenshot: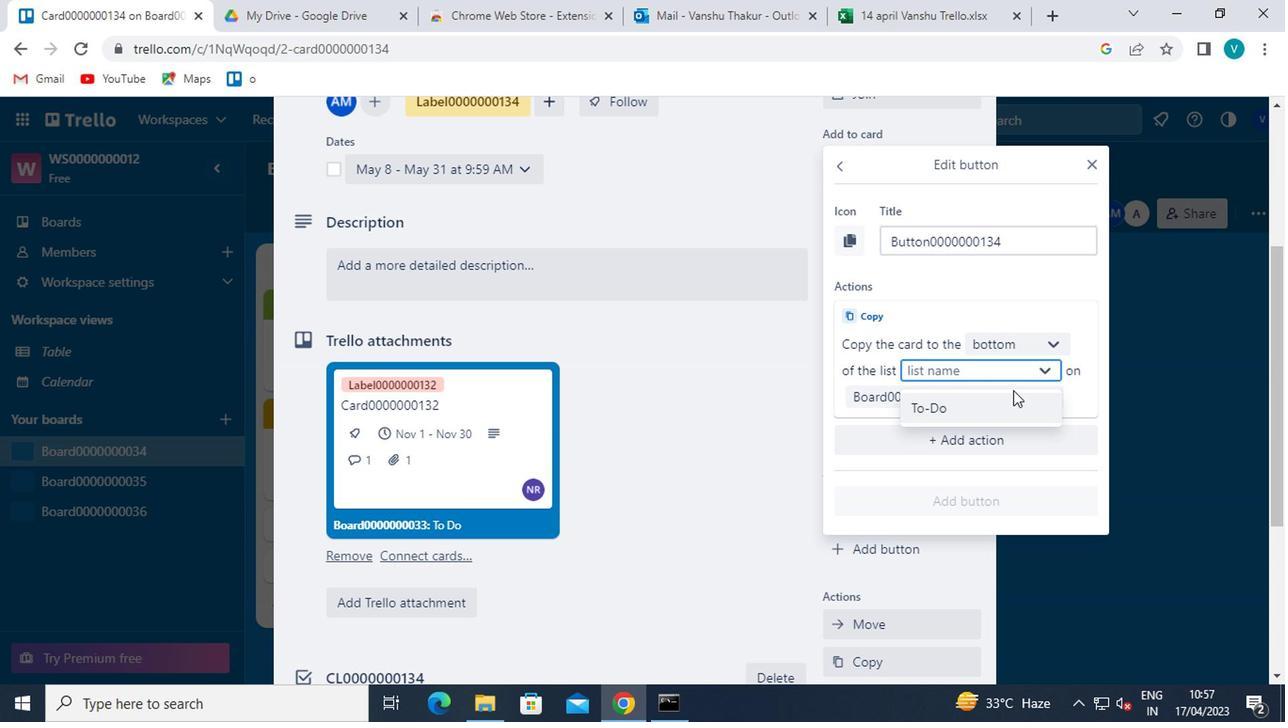 
Action: Mouse pressed left at (1008, 400)
Screenshot: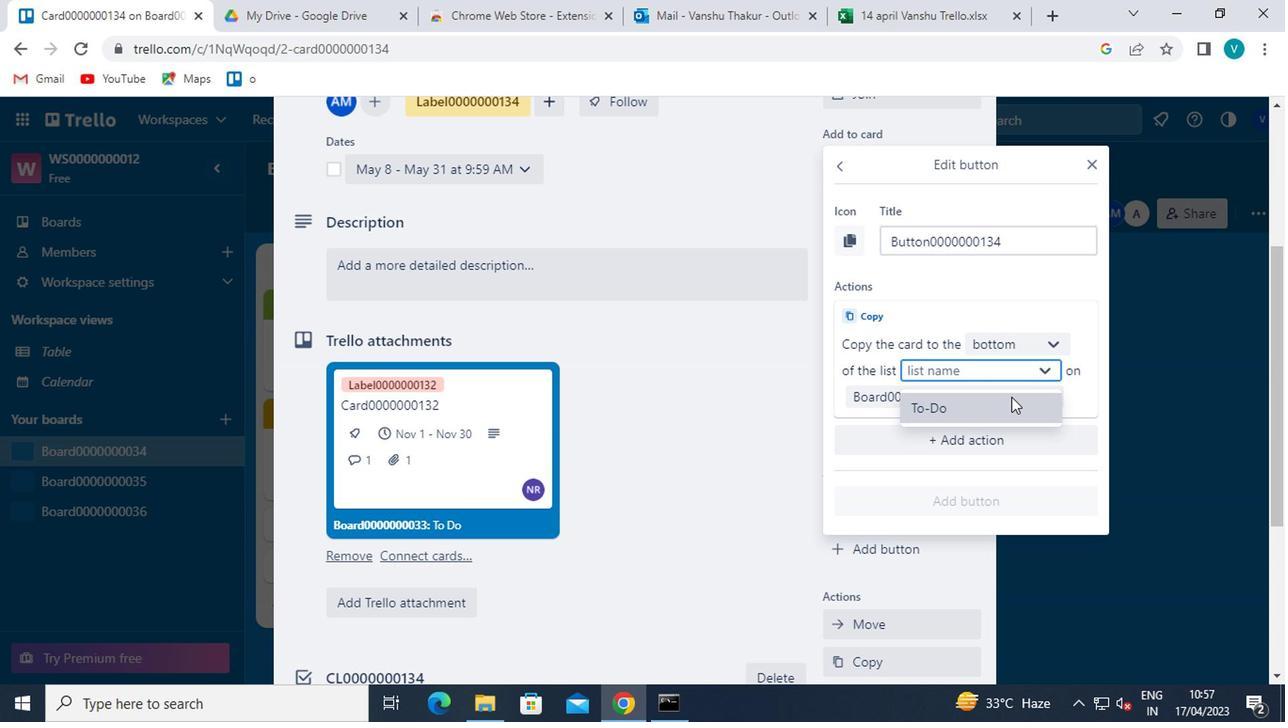
Action: Mouse moved to (963, 503)
Screenshot: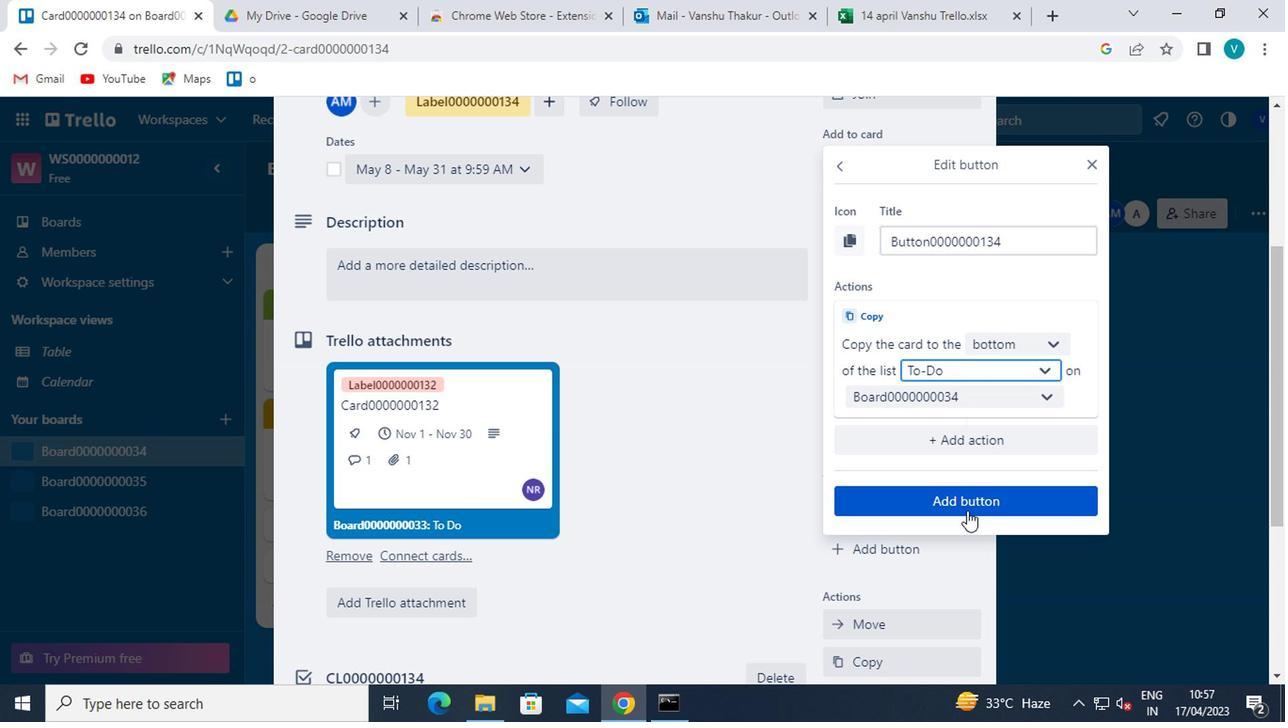 
Action: Mouse pressed left at (963, 503)
Screenshot: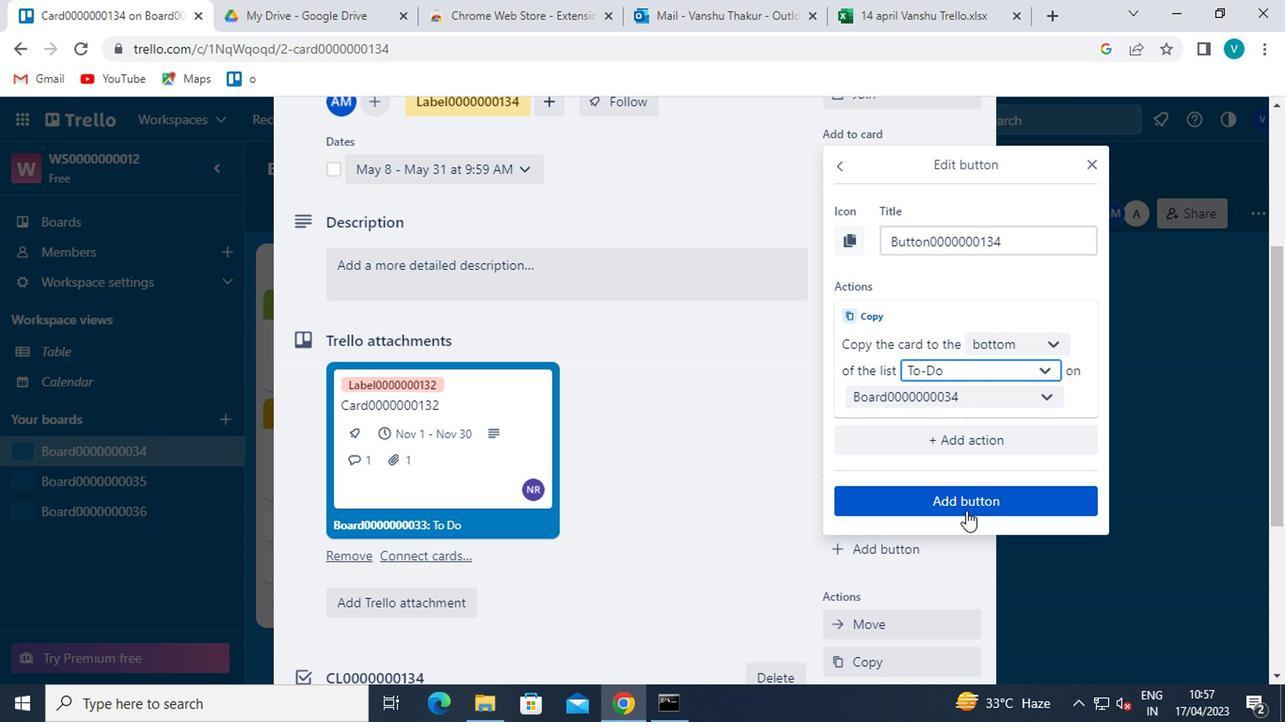 
Action: Mouse moved to (583, 279)
Screenshot: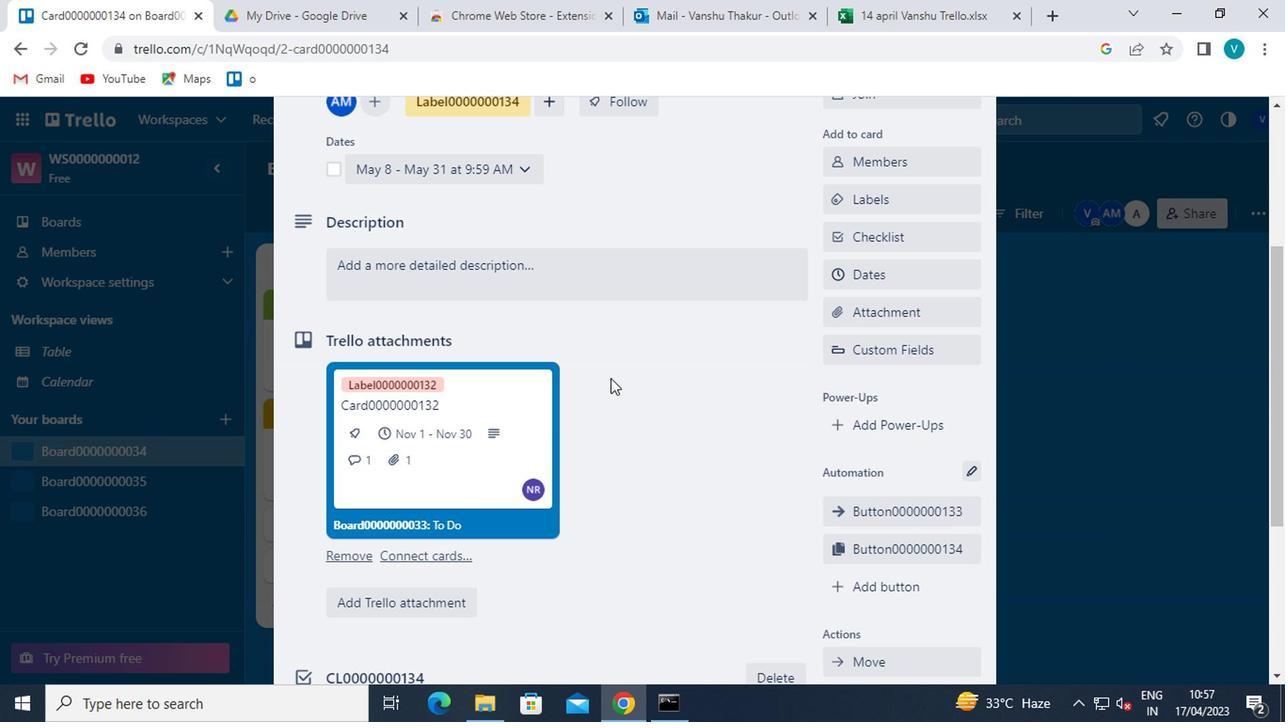 
Action: Mouse pressed left at (583, 279)
Screenshot: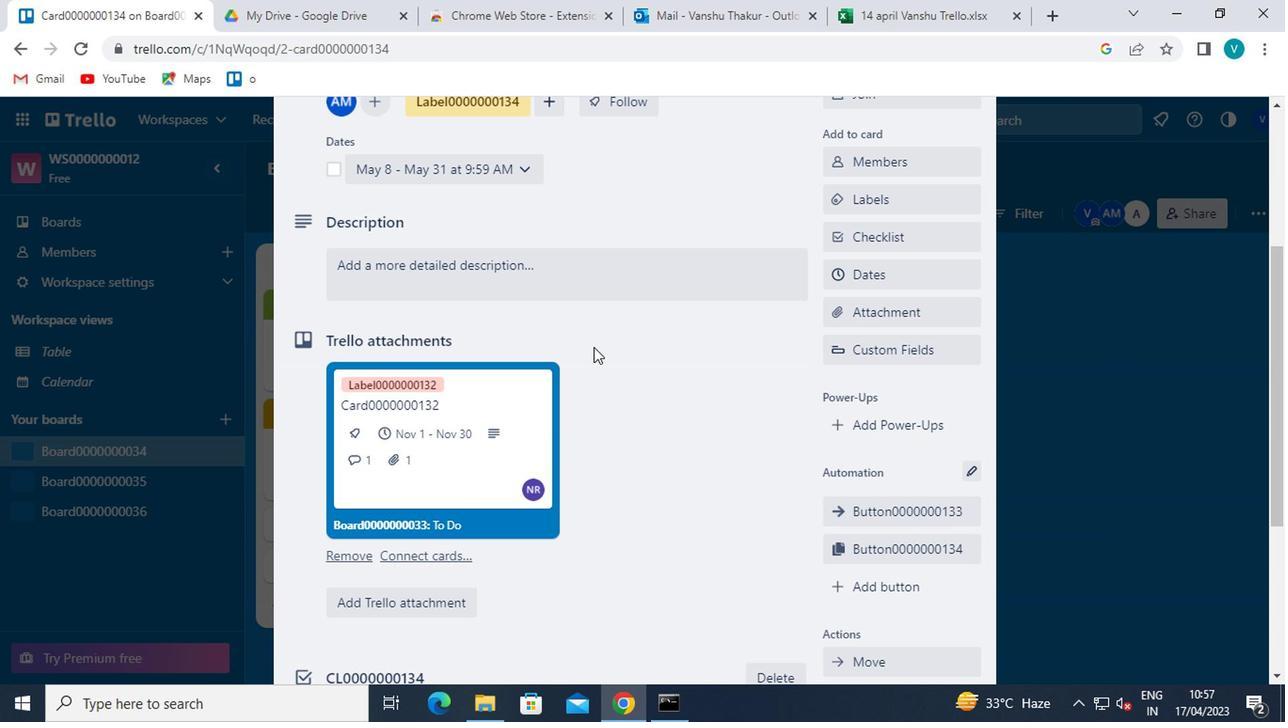 
Action: Key pressed <Key.shift>DS0000000134
Screenshot: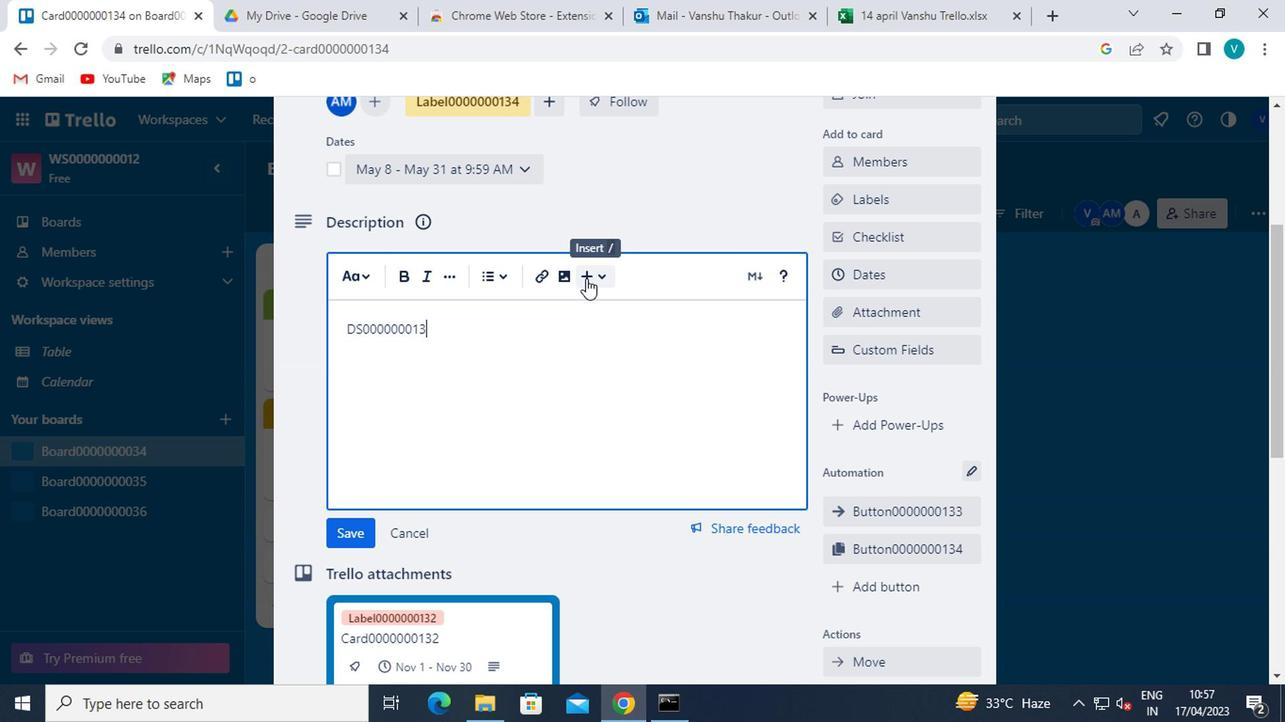 
Action: Mouse moved to (336, 533)
Screenshot: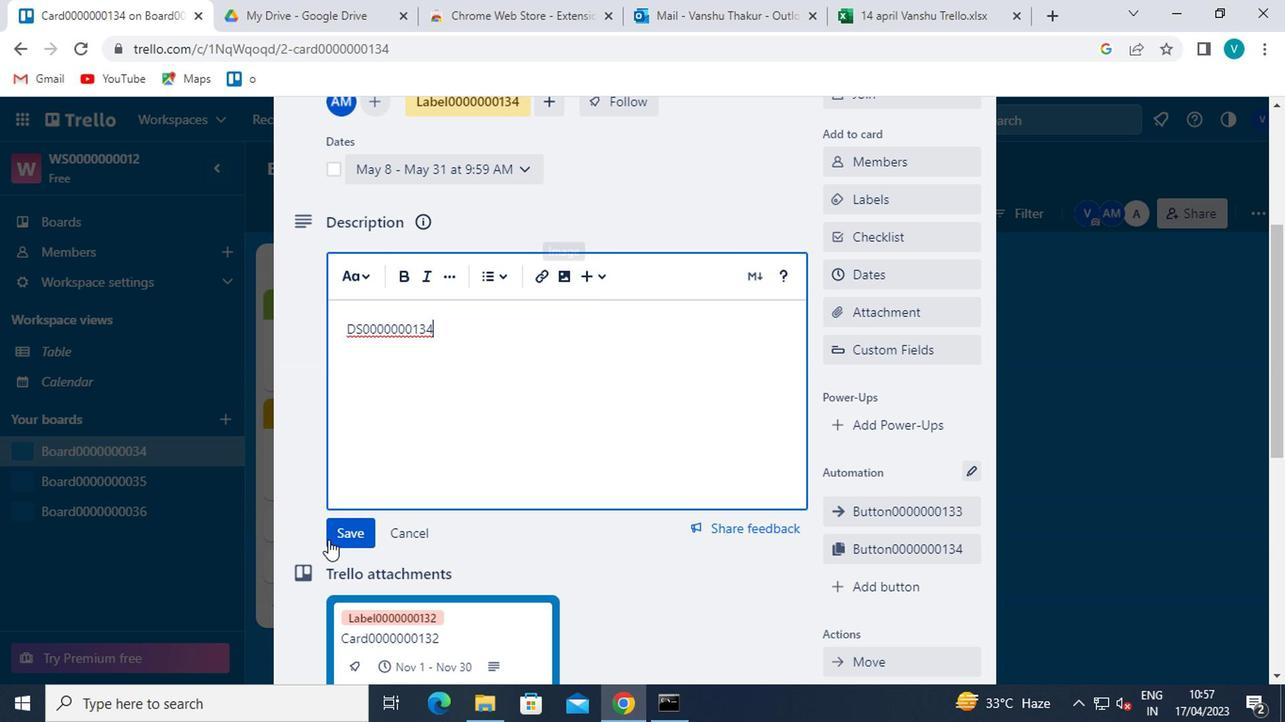 
Action: Mouse pressed left at (336, 533)
Screenshot: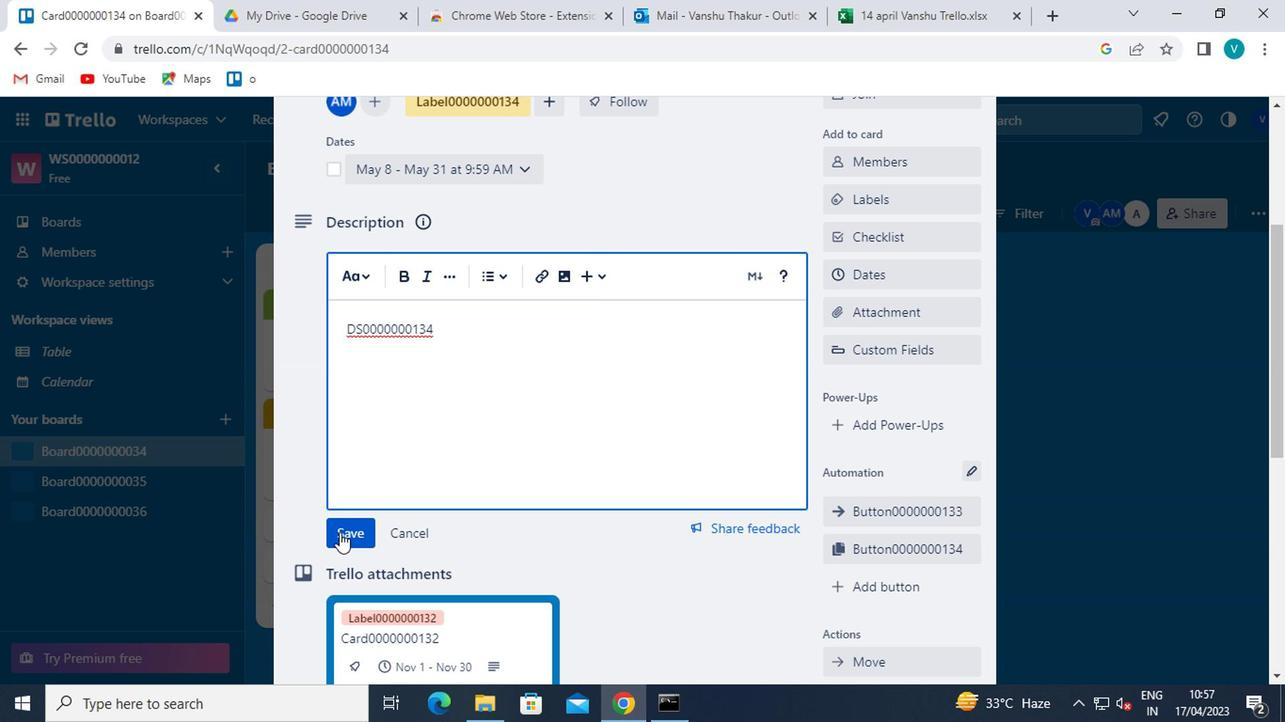 
Action: Mouse moved to (403, 474)
Screenshot: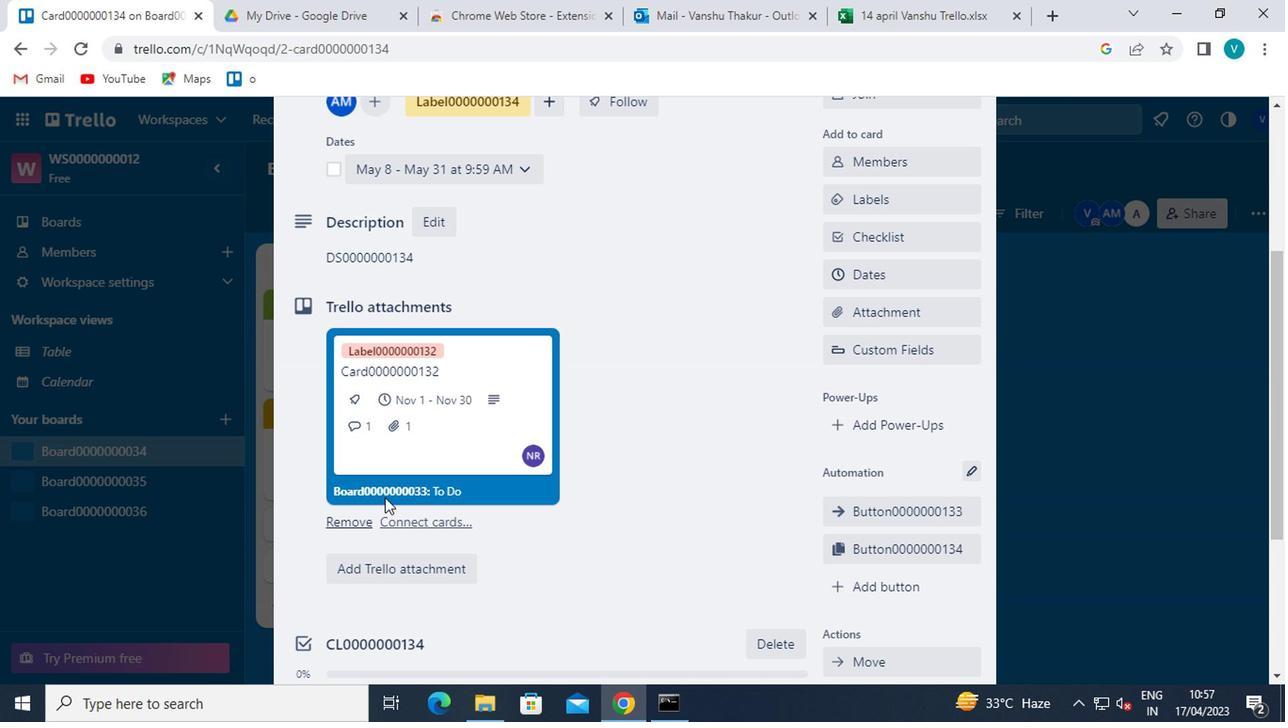 
Action: Mouse scrolled (403, 473) with delta (0, -1)
Screenshot: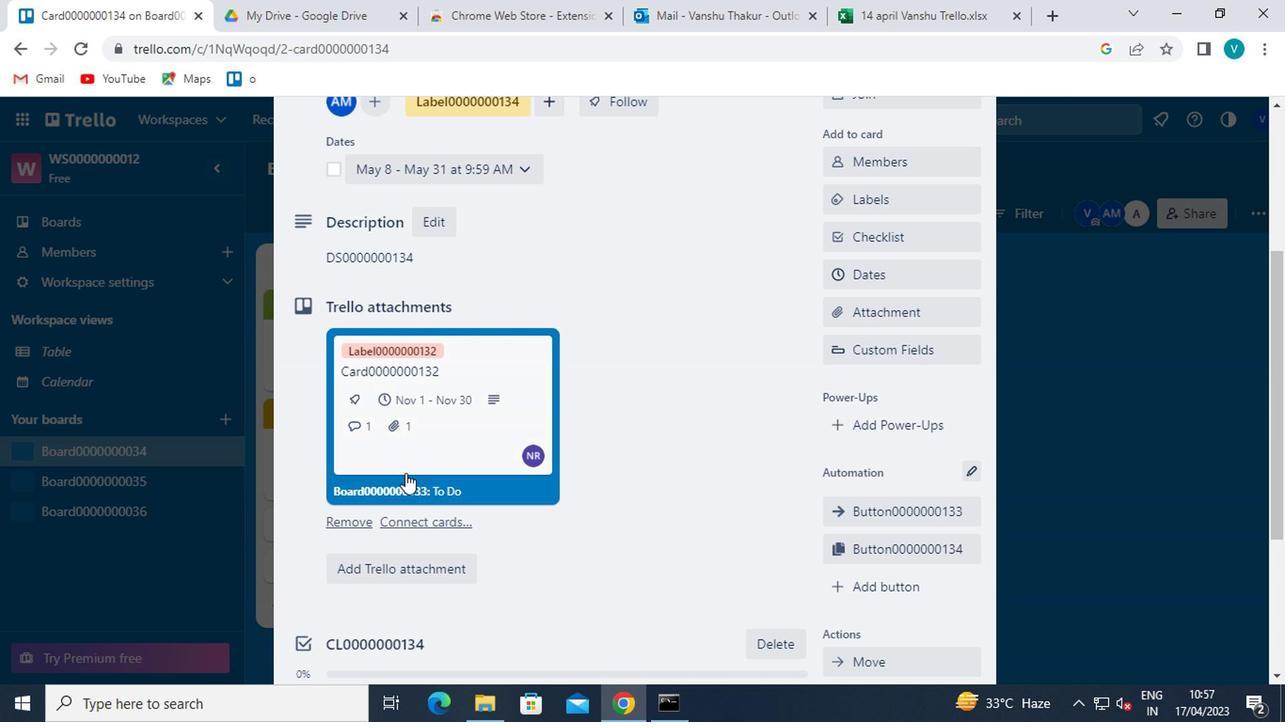 
Action: Mouse scrolled (403, 473) with delta (0, -1)
Screenshot: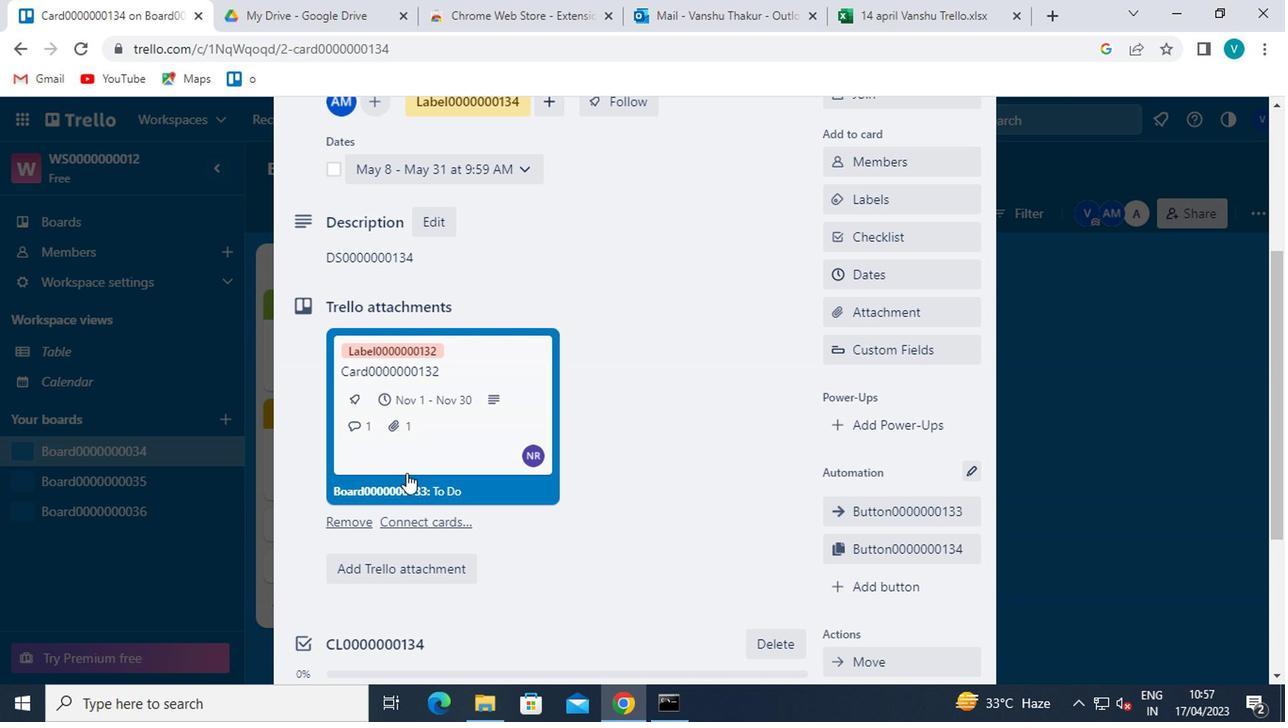 
Action: Mouse scrolled (403, 473) with delta (0, -1)
Screenshot: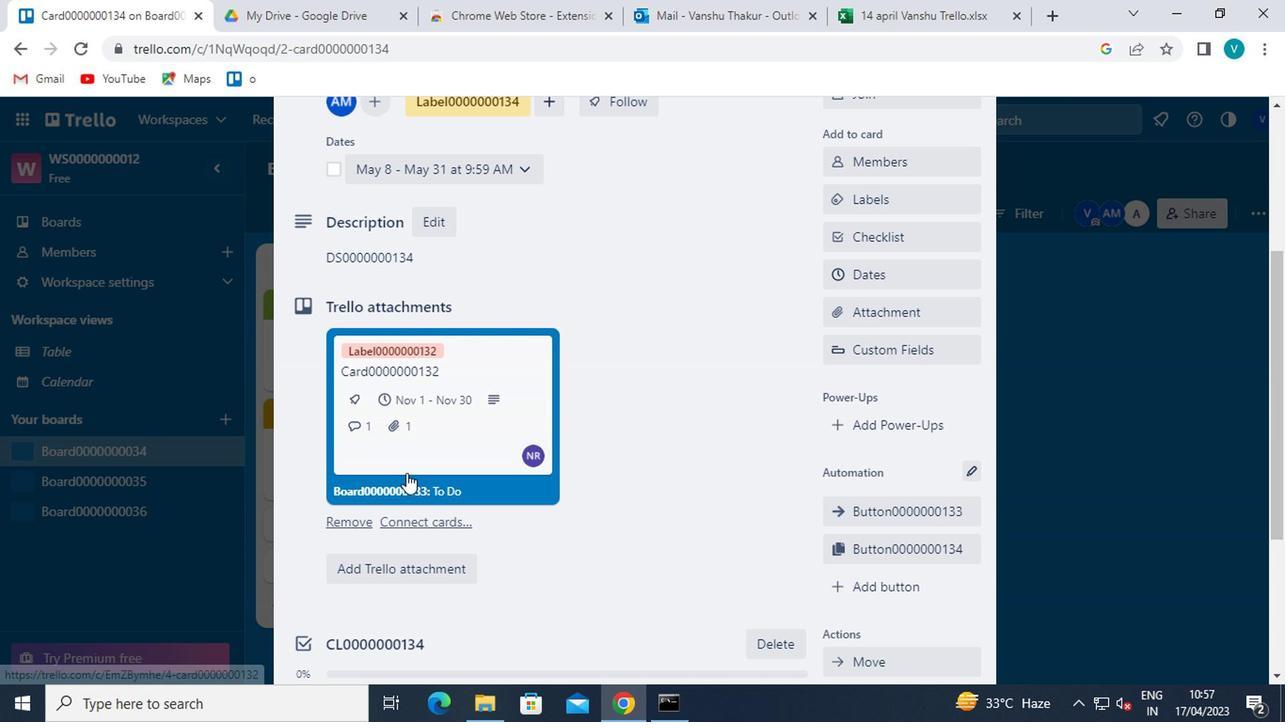 
Action: Mouse moved to (402, 477)
Screenshot: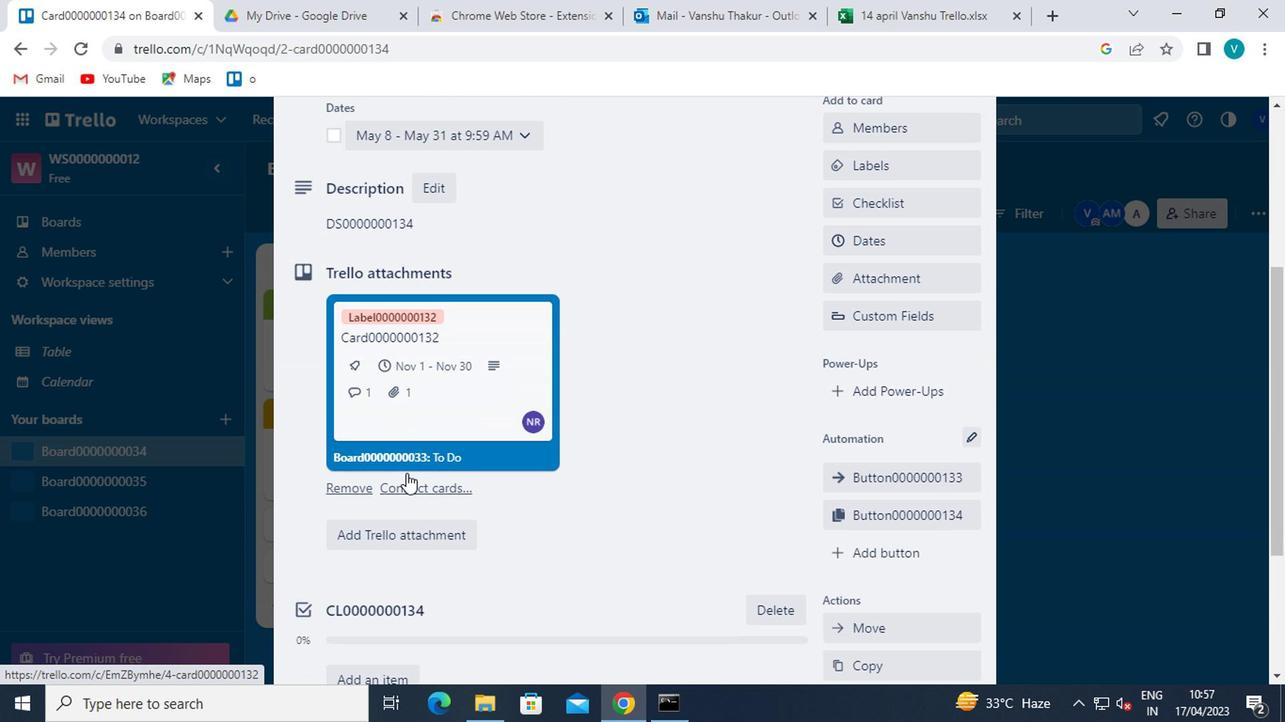 
Action: Mouse scrolled (402, 477) with delta (0, 0)
Screenshot: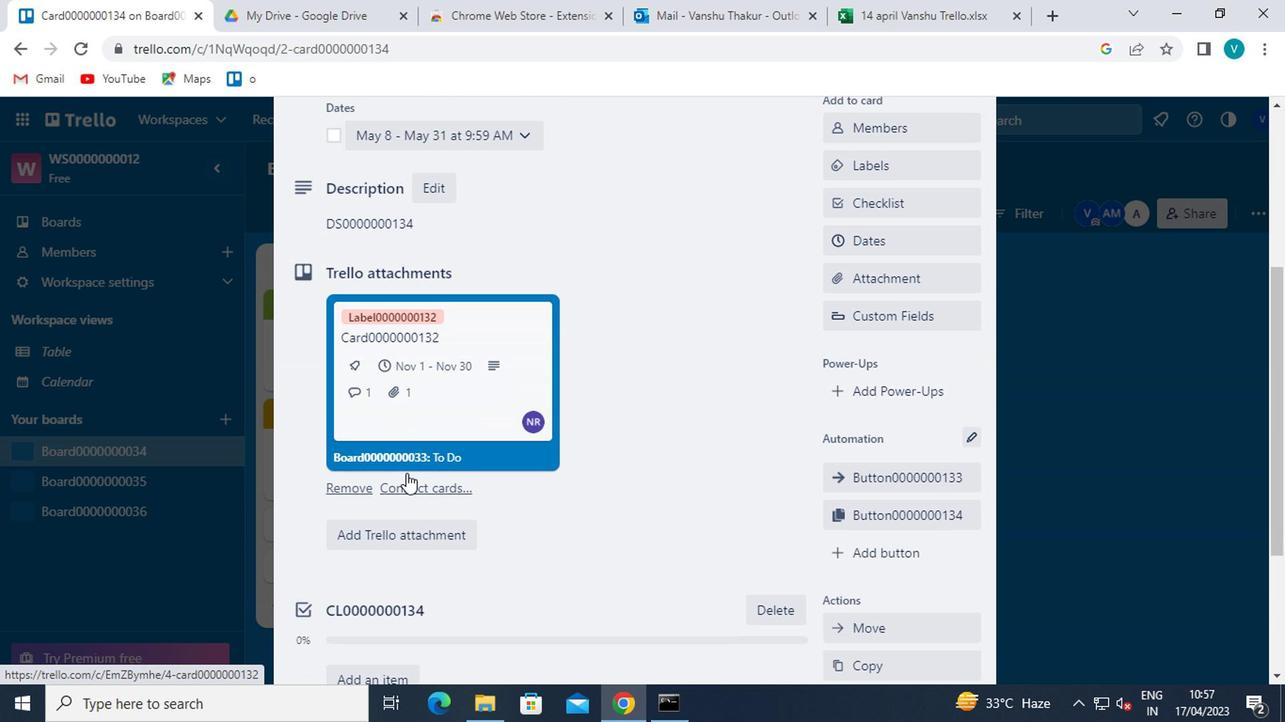 
Action: Mouse moved to (374, 552)
Screenshot: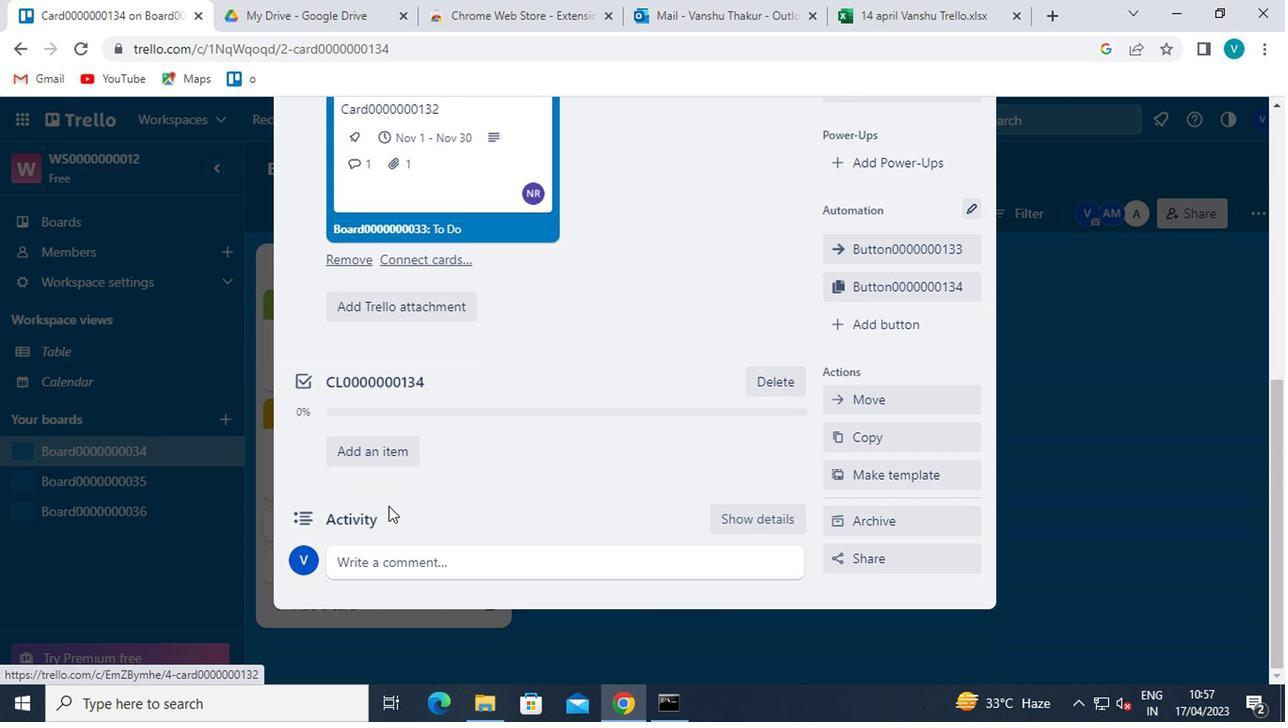 
Action: Mouse pressed left at (374, 552)
Screenshot: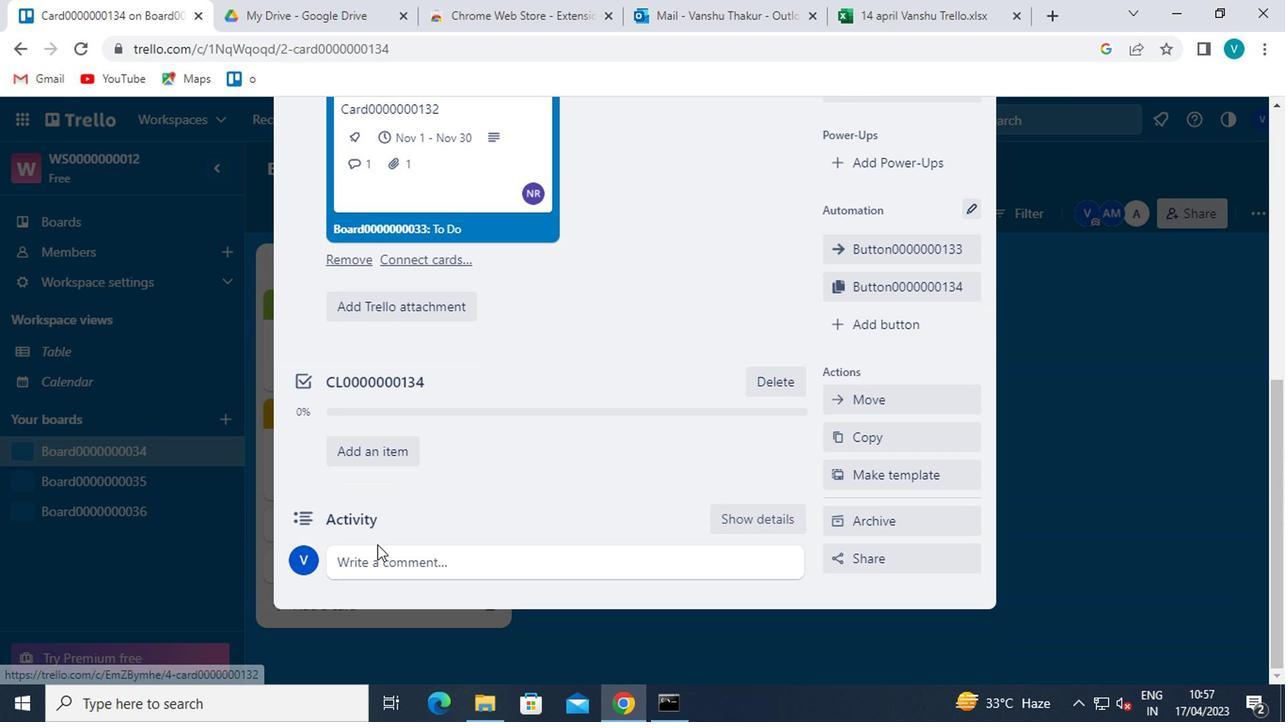 
Action: Key pressed <Key.shift>CM0000000<Key.backspace><Key.backspace><Key.backspace><Key.backspace><Key.backspace><Key.backspace><Key.backspace><Key.backspace><Key.shift>M0000000134
Screenshot: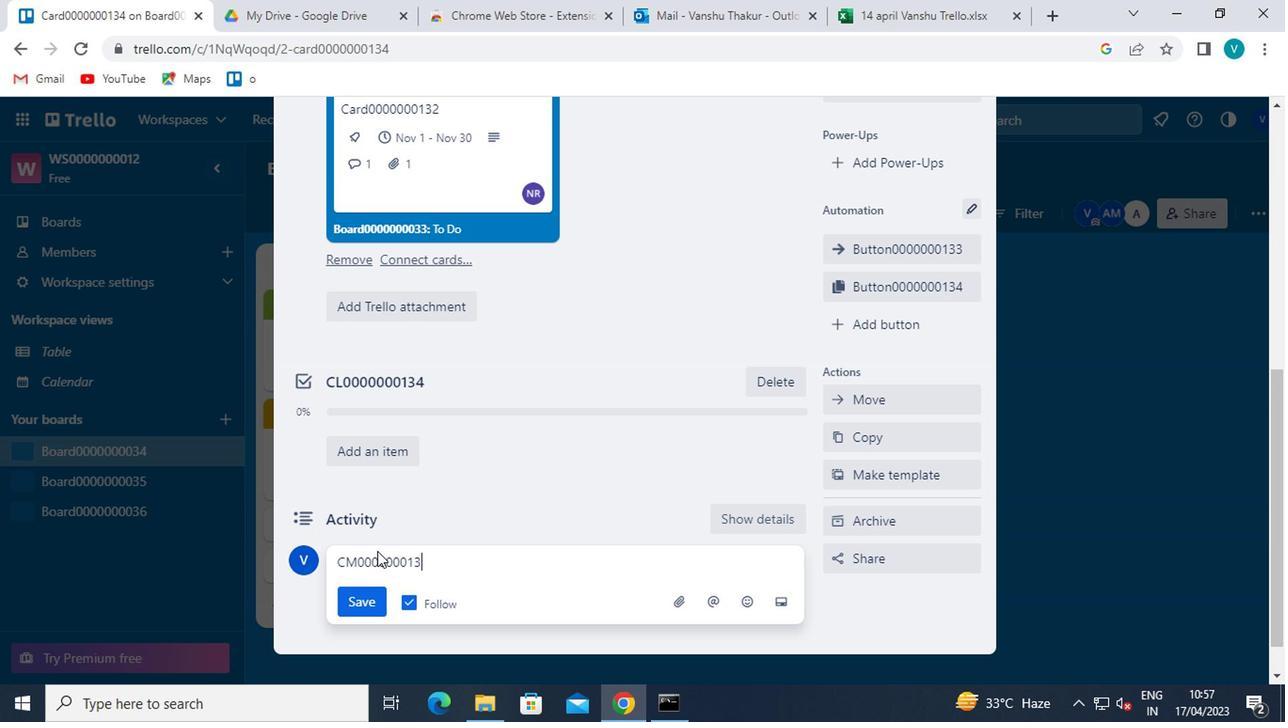 
Action: Mouse moved to (382, 605)
Screenshot: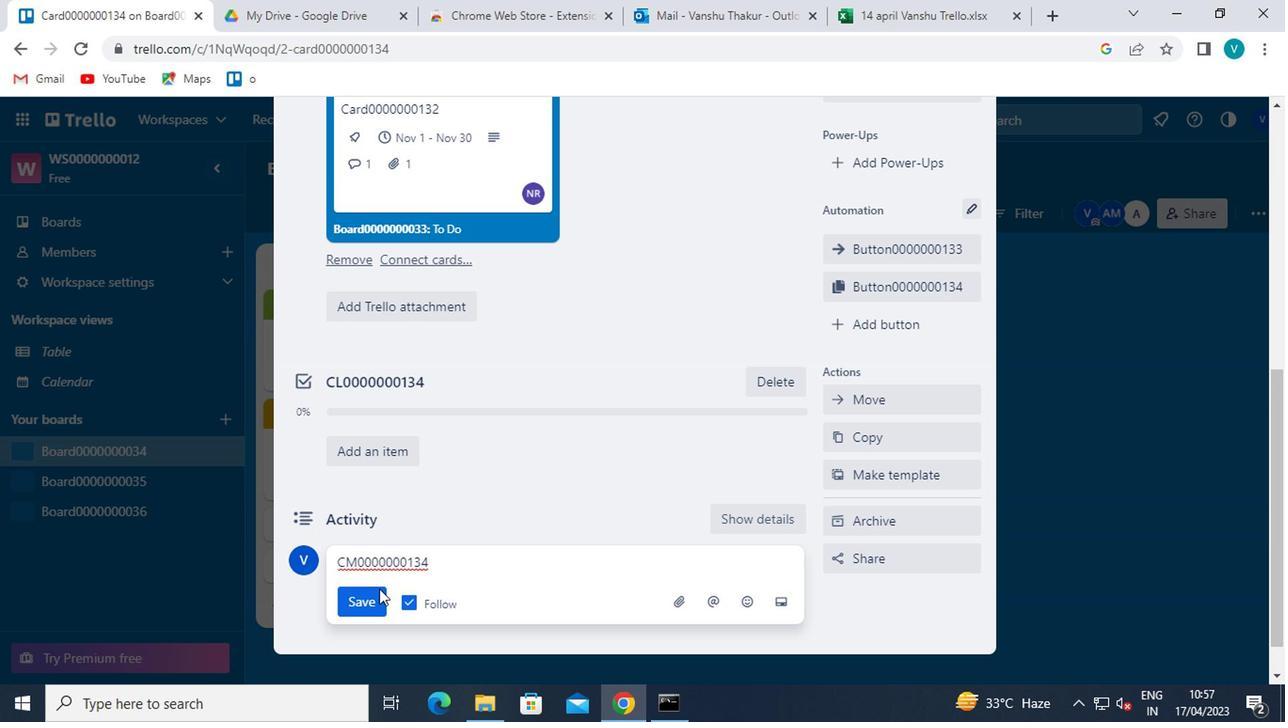 
Action: Mouse pressed left at (382, 605)
Screenshot: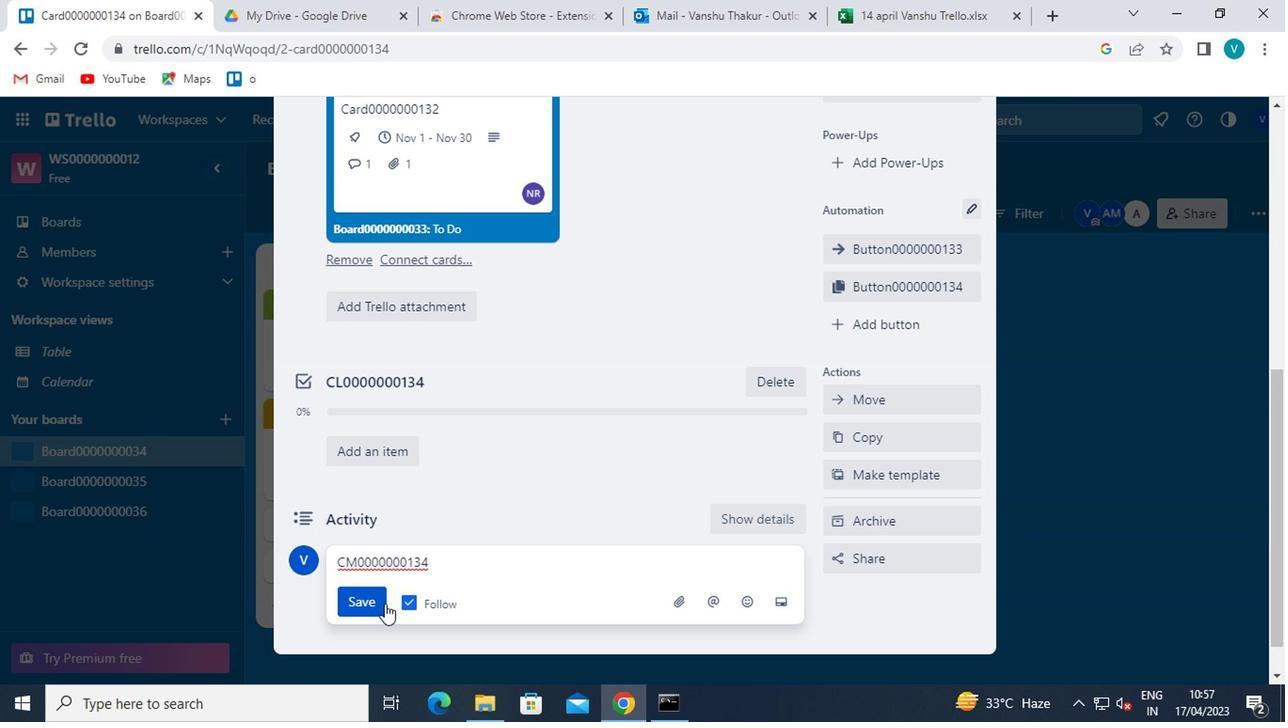 
